 Task: Search one way flight ticket for 4 adults, 2 children, 2 infants in seat and 1 infant on lap in premium economy from Fairbanks: Fairbanks International Airport to Rock Springs: Southwest Wyoming Regional Airport (rock Springs Sweetwater County Airport) on 8-5-2023. Choice of flights is Singapure airlines. Number of bags: 2 checked bags. Price is upto 74000. Outbound departure time preference is 4:00.
Action: Mouse moved to (331, 280)
Screenshot: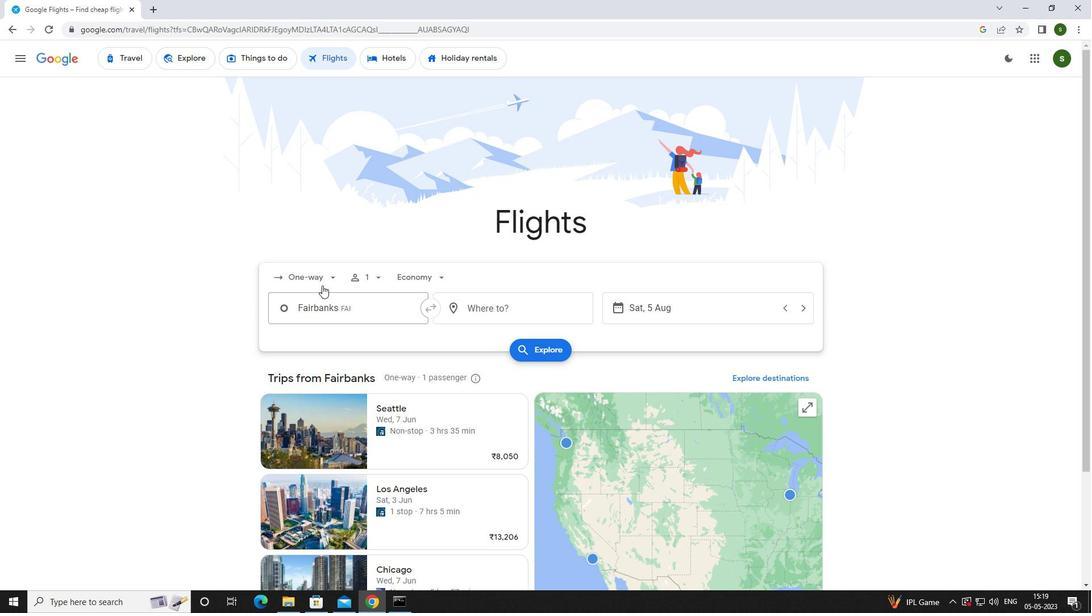 
Action: Mouse pressed left at (331, 280)
Screenshot: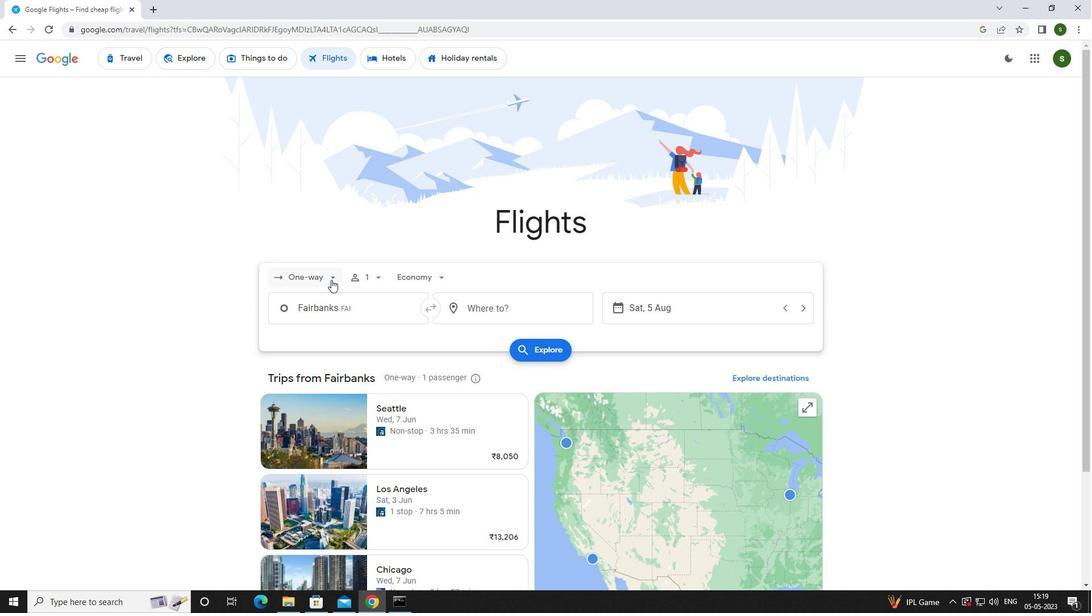 
Action: Mouse moved to (330, 330)
Screenshot: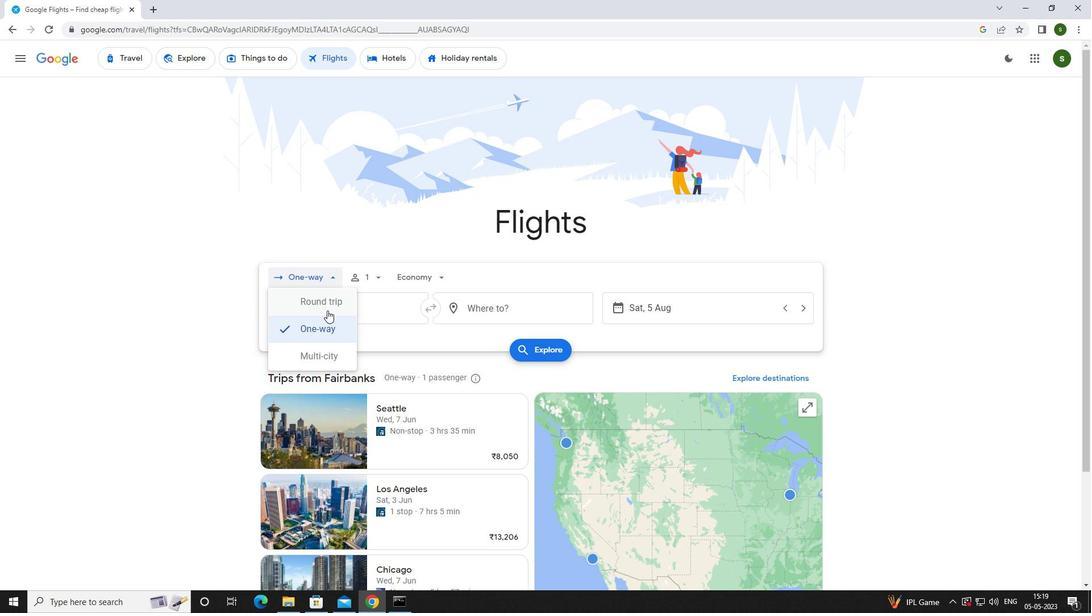 
Action: Mouse pressed left at (330, 330)
Screenshot: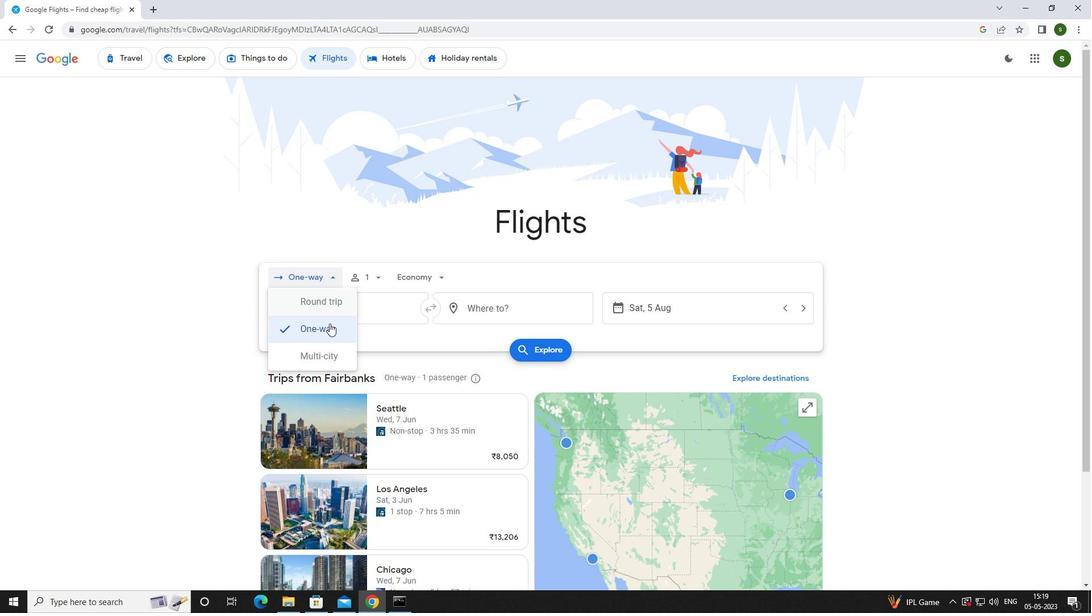 
Action: Mouse moved to (381, 276)
Screenshot: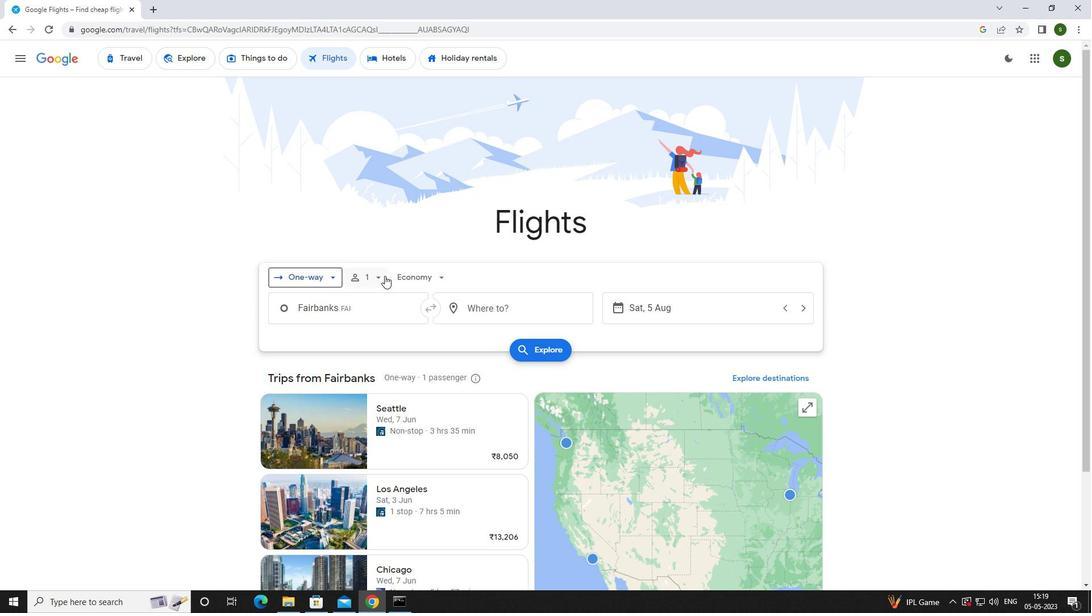 
Action: Mouse pressed left at (381, 276)
Screenshot: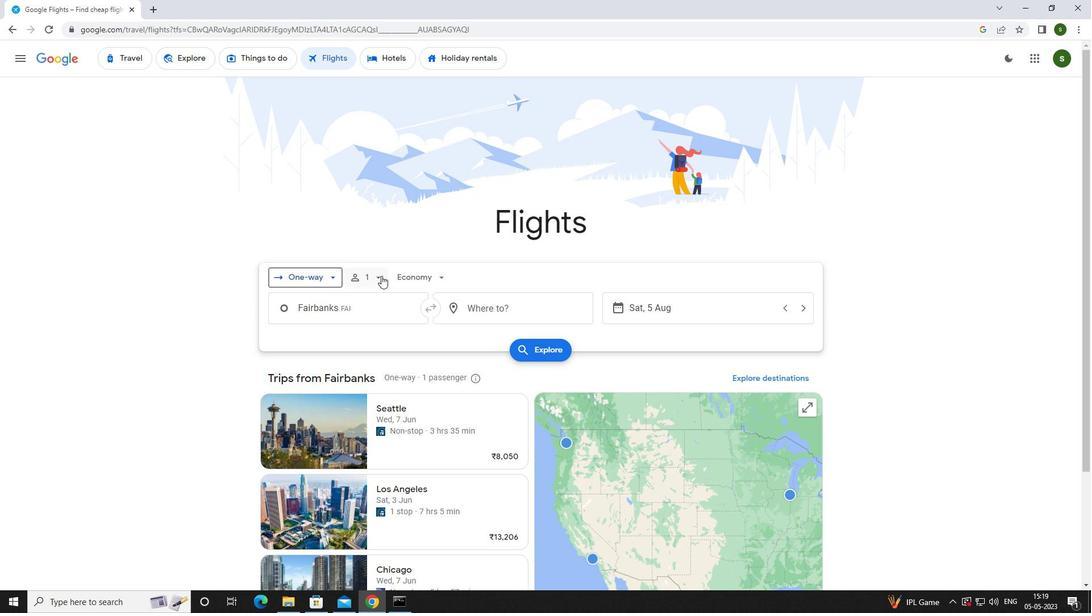 
Action: Mouse moved to (459, 302)
Screenshot: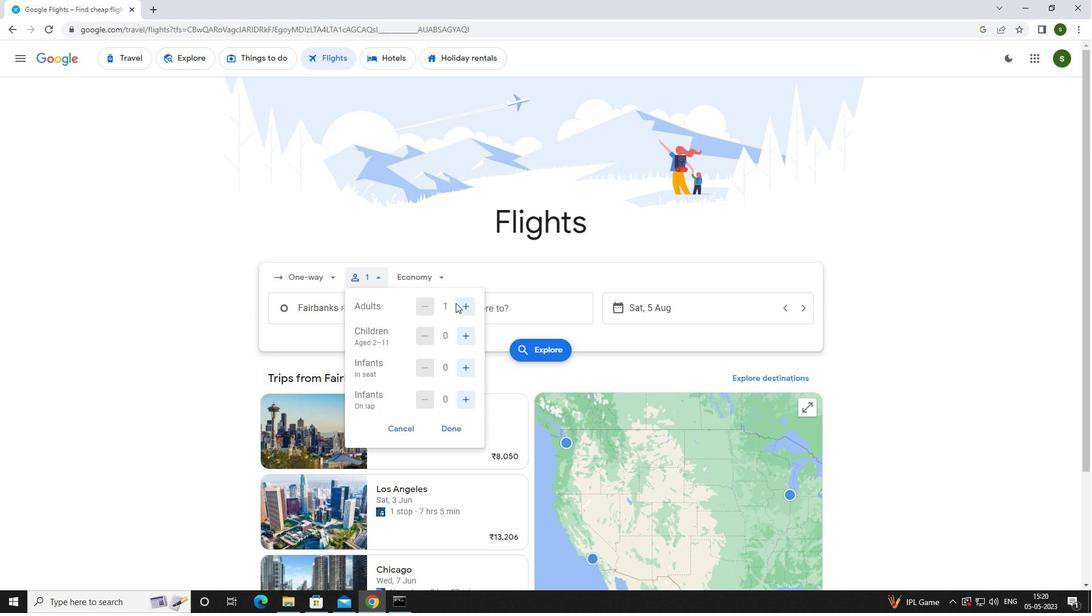 
Action: Mouse pressed left at (459, 302)
Screenshot: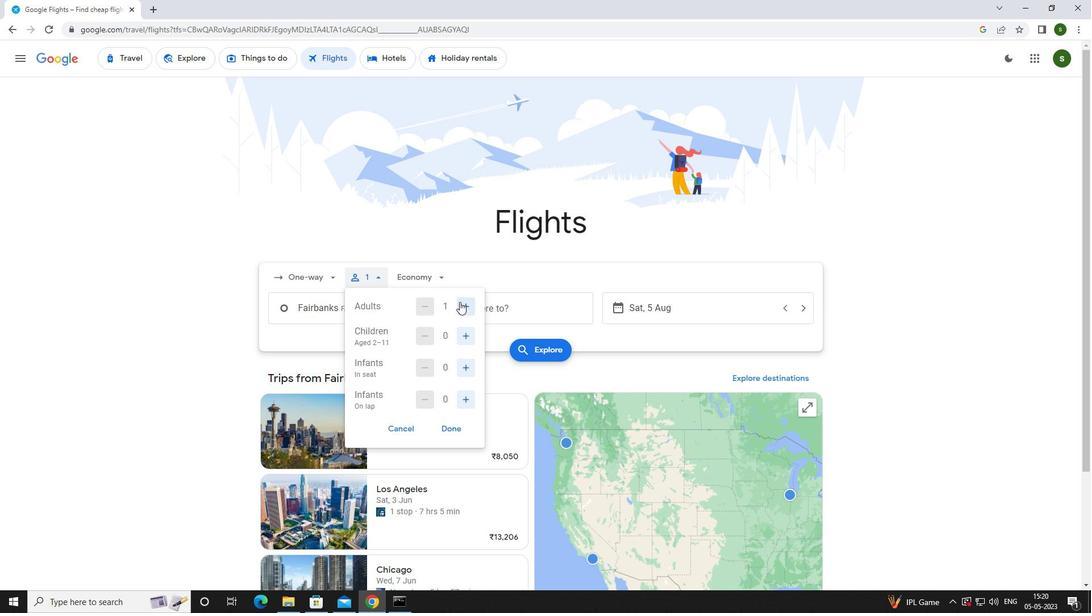 
Action: Mouse pressed left at (459, 302)
Screenshot: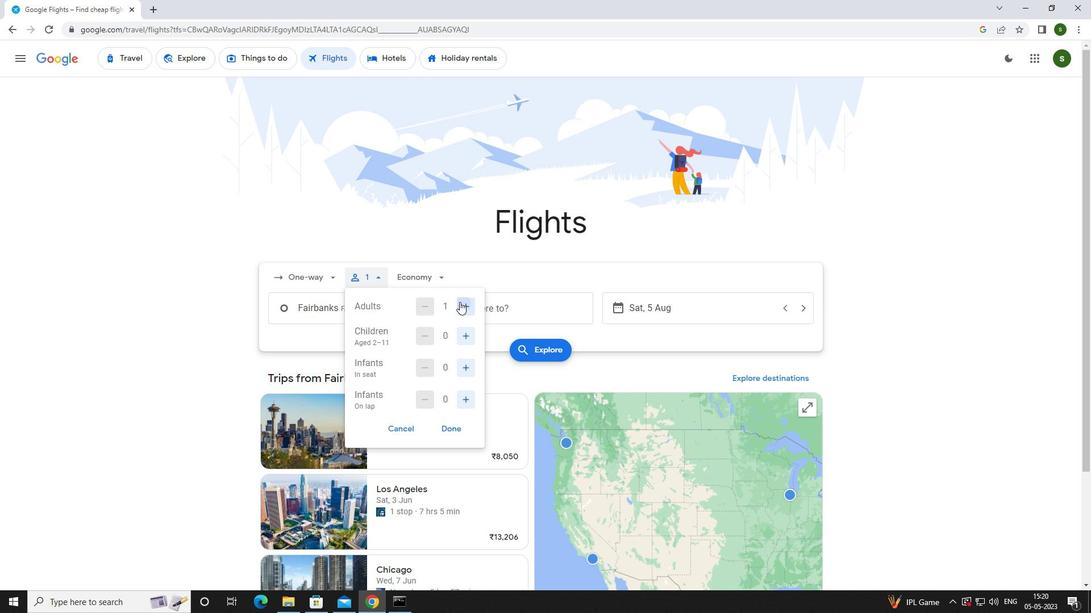 
Action: Mouse pressed left at (459, 302)
Screenshot: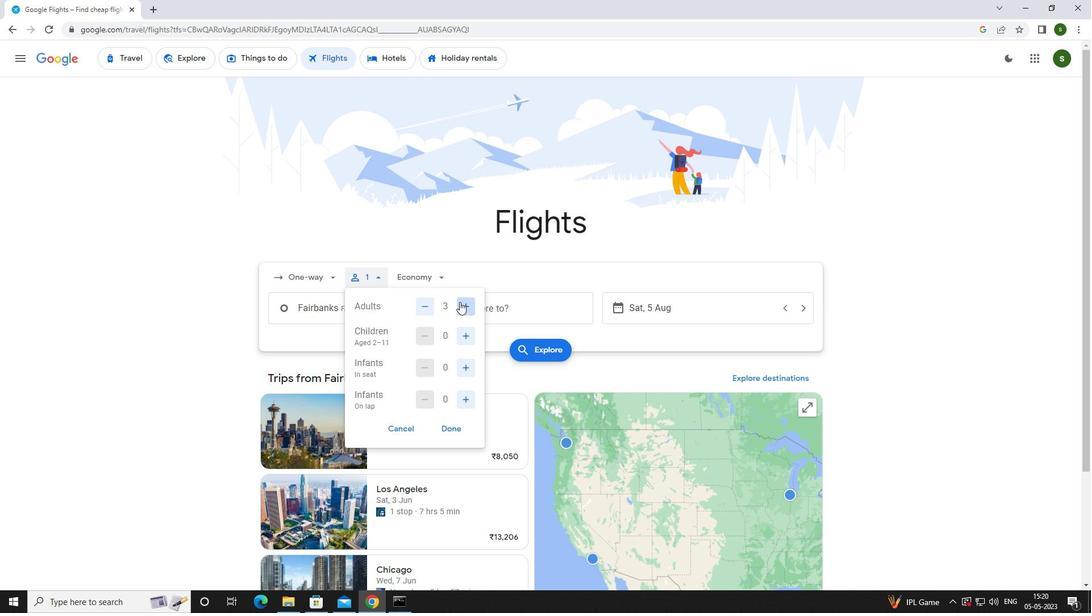 
Action: Mouse moved to (465, 334)
Screenshot: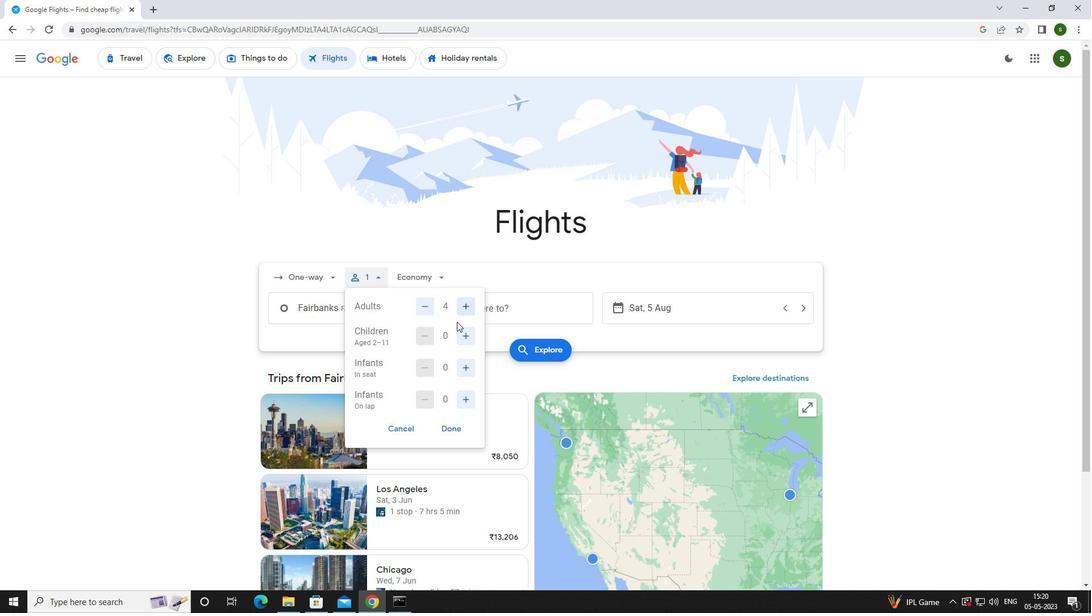 
Action: Mouse pressed left at (465, 334)
Screenshot: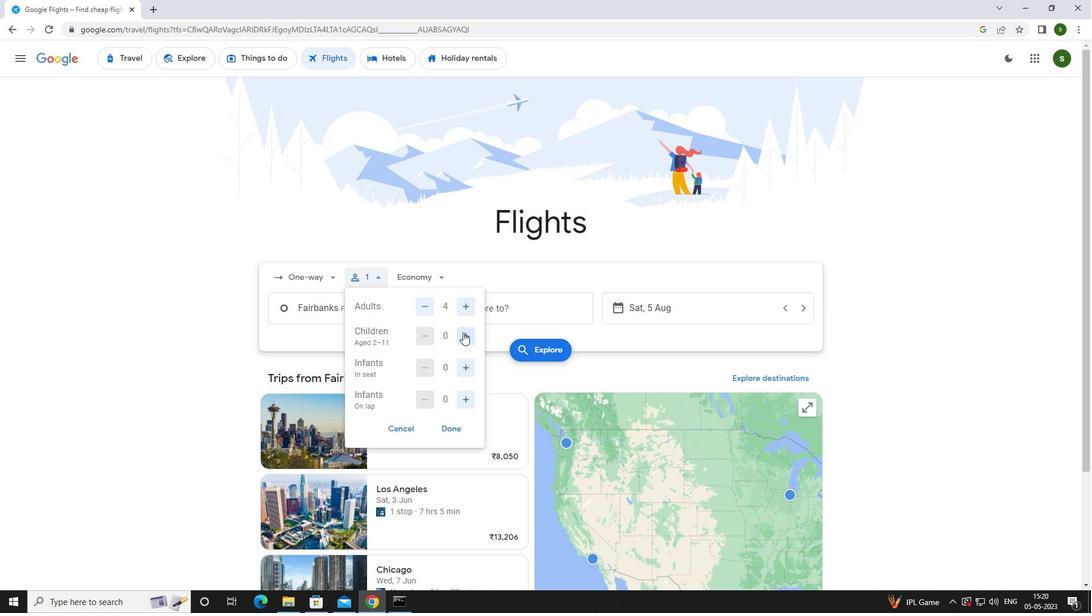 
Action: Mouse pressed left at (465, 334)
Screenshot: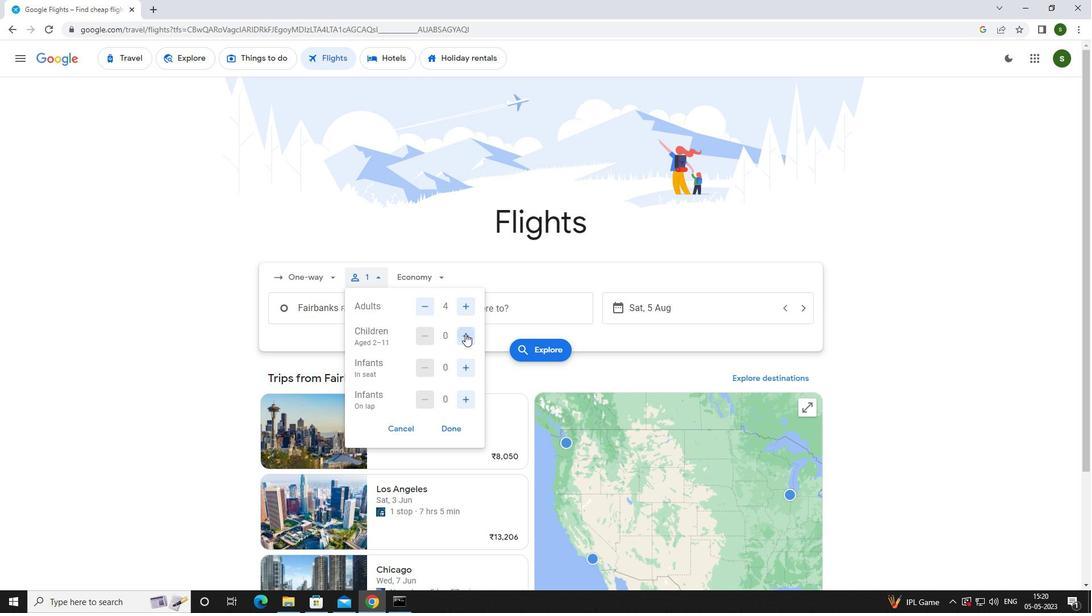 
Action: Mouse moved to (462, 361)
Screenshot: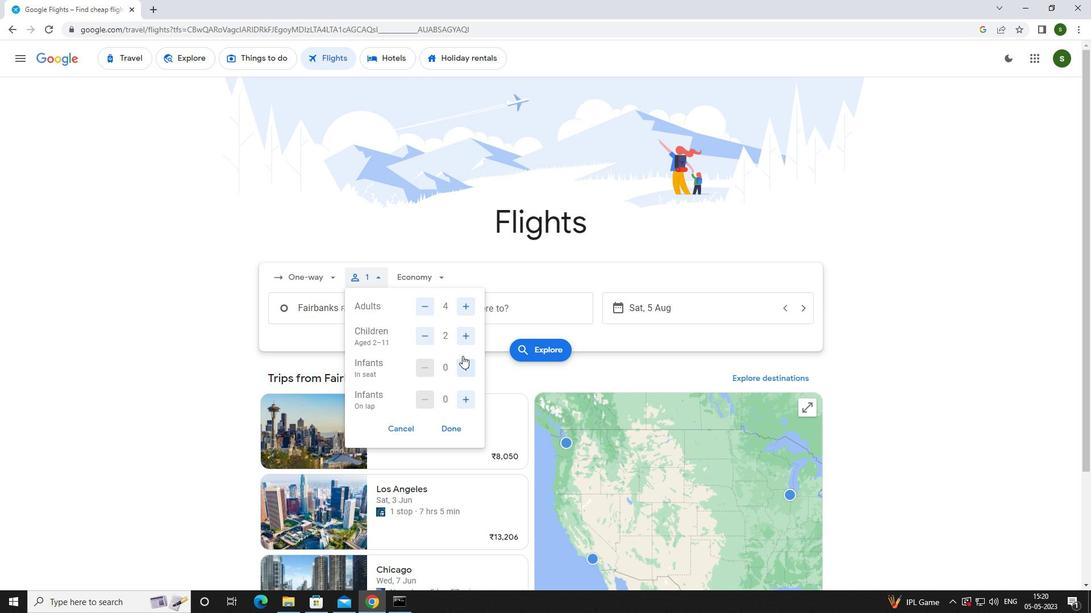 
Action: Mouse pressed left at (462, 361)
Screenshot: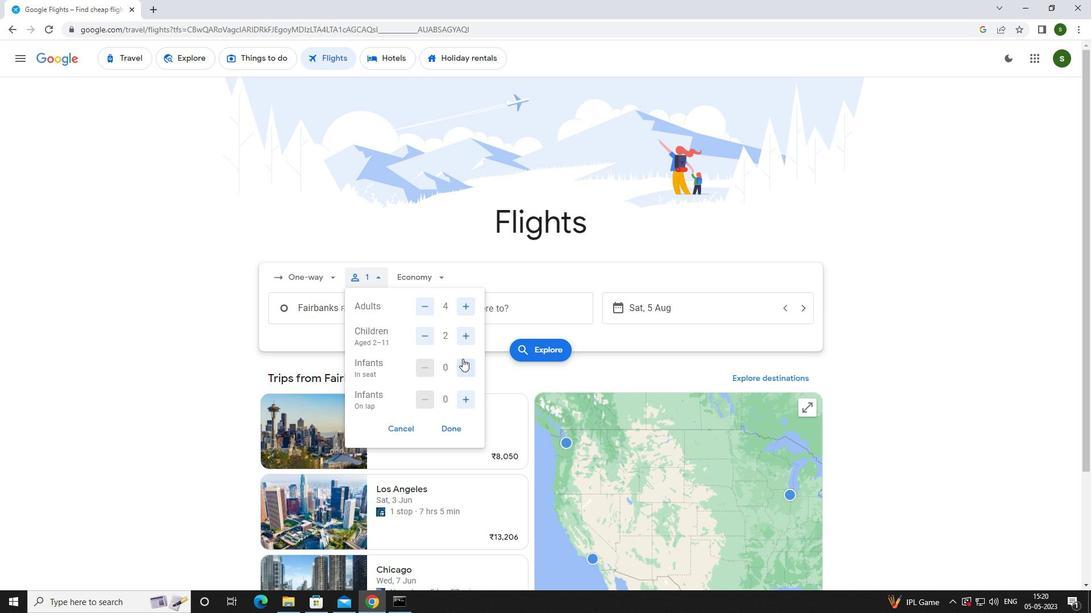 
Action: Mouse pressed left at (462, 361)
Screenshot: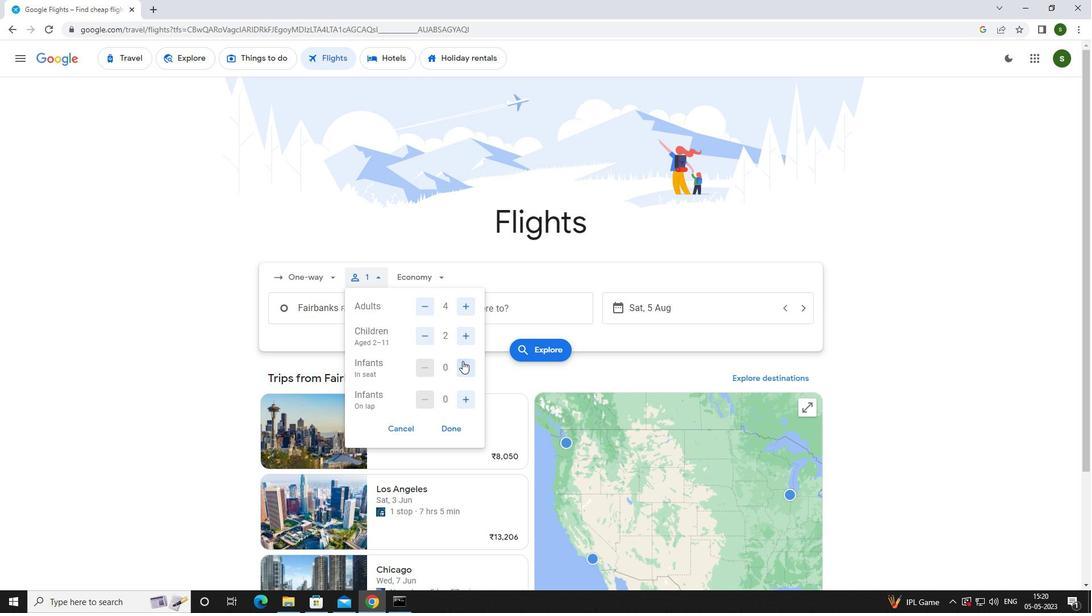
Action: Mouse moved to (468, 394)
Screenshot: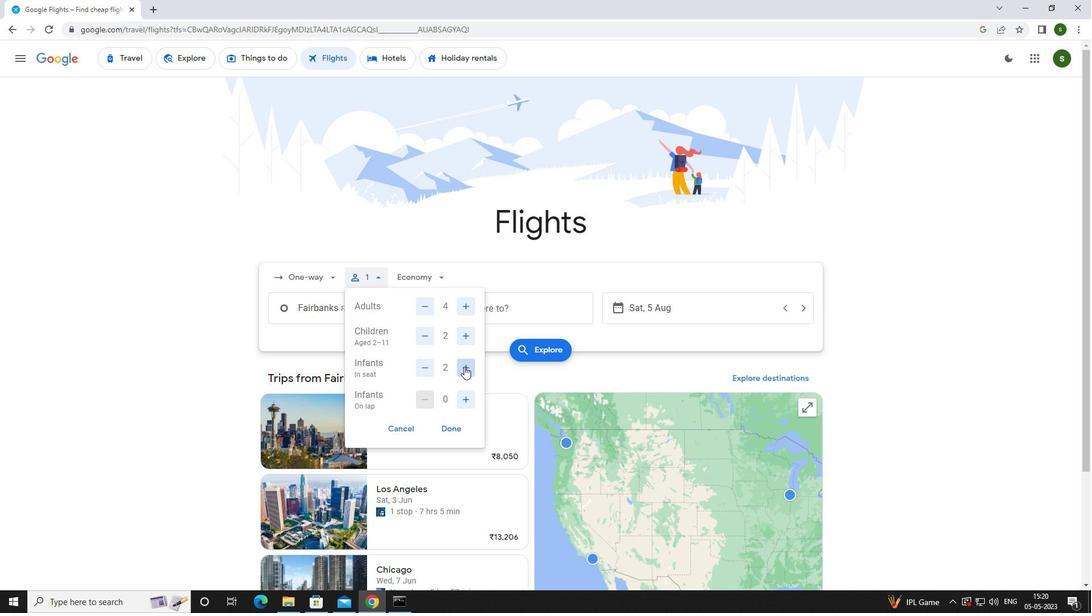 
Action: Mouse pressed left at (468, 394)
Screenshot: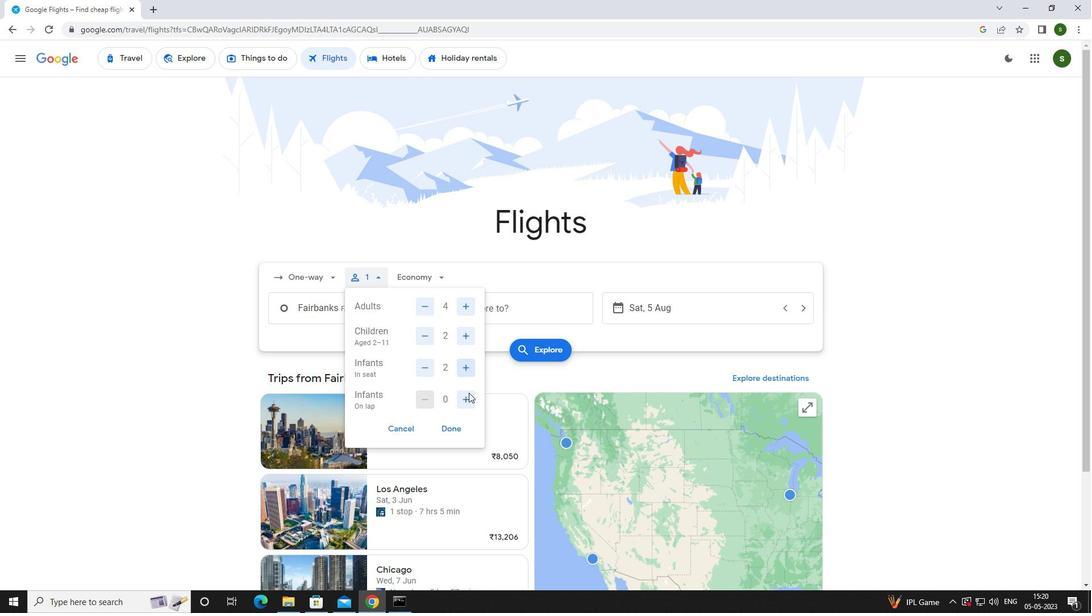 
Action: Mouse moved to (427, 277)
Screenshot: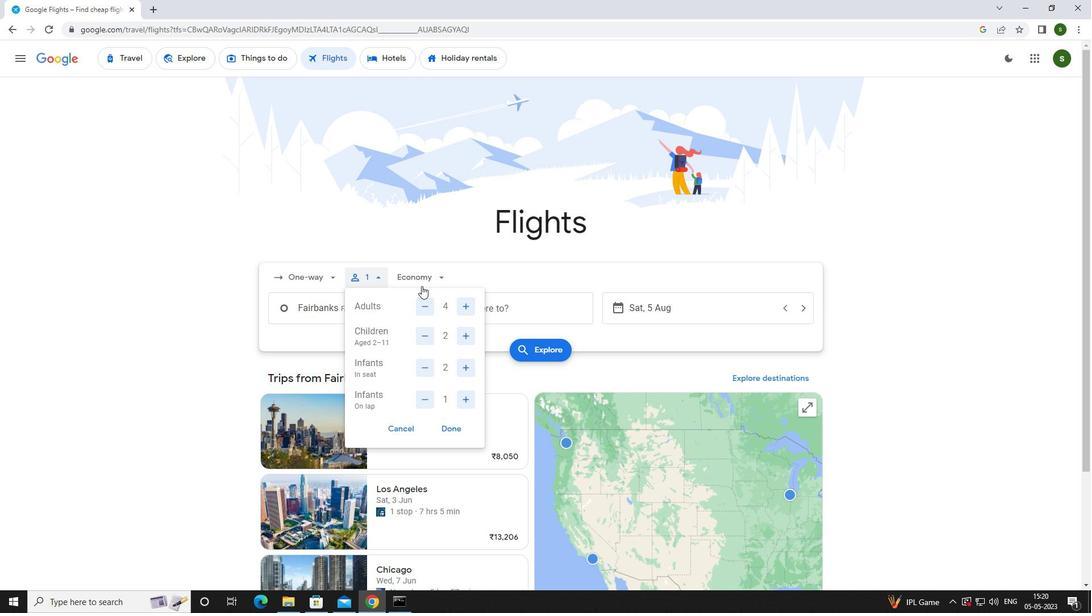 
Action: Mouse pressed left at (427, 277)
Screenshot: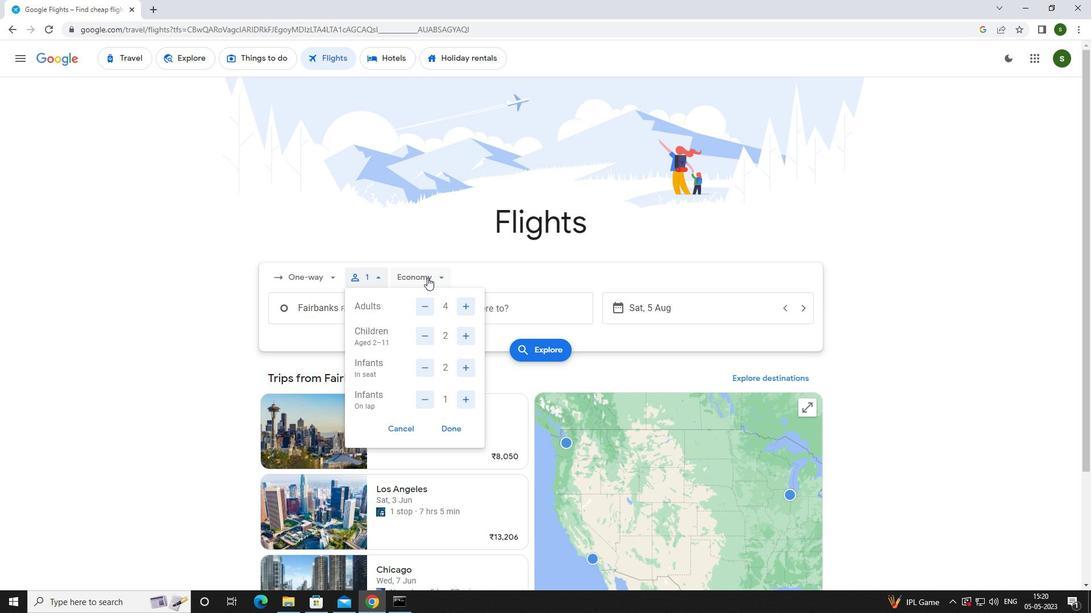 
Action: Mouse moved to (439, 332)
Screenshot: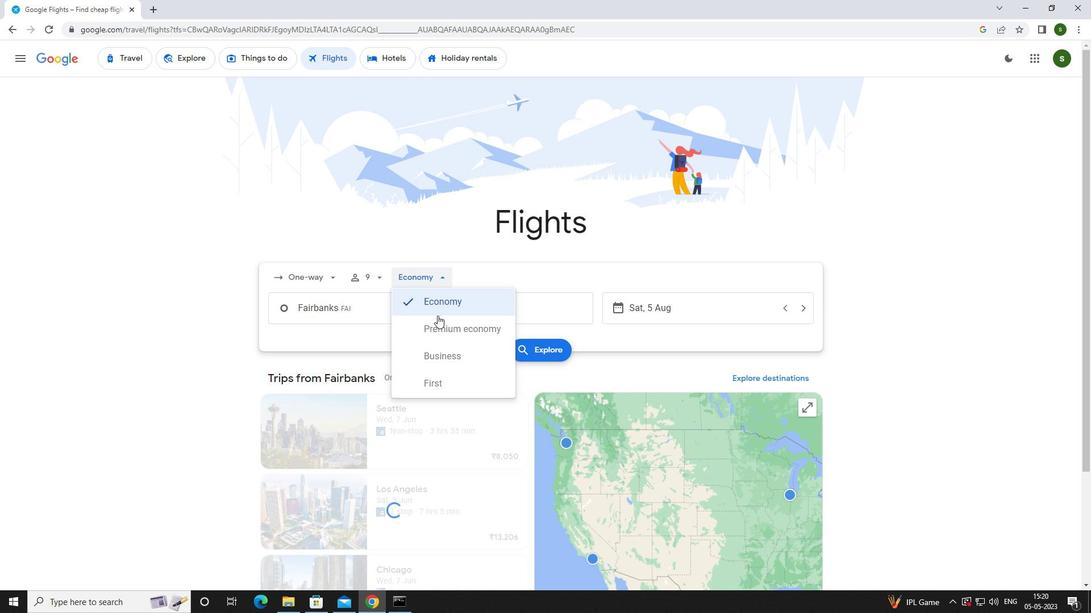 
Action: Mouse pressed left at (439, 332)
Screenshot: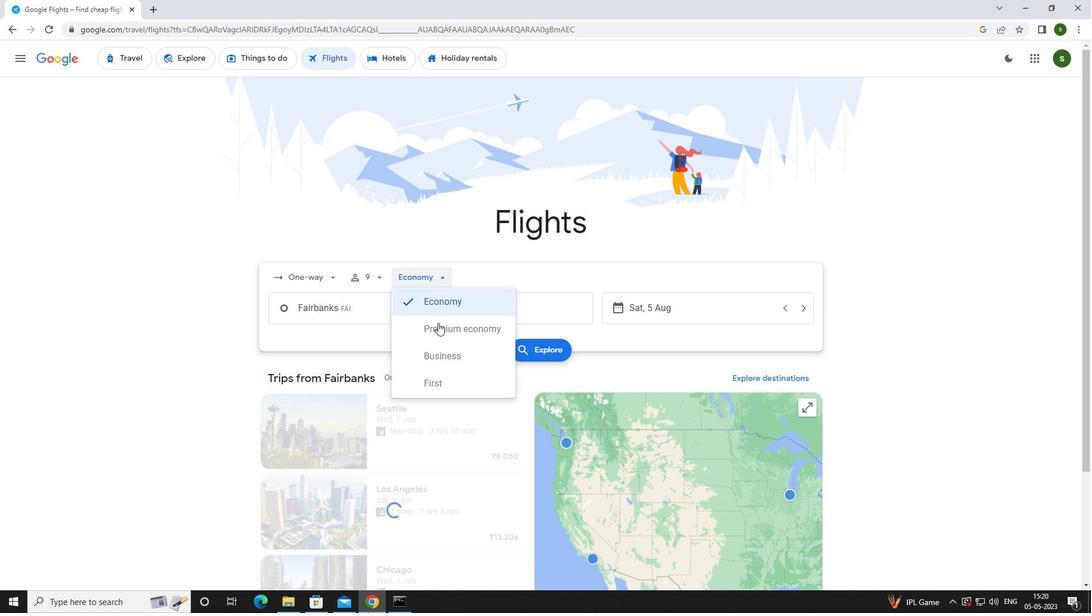 
Action: Mouse moved to (381, 313)
Screenshot: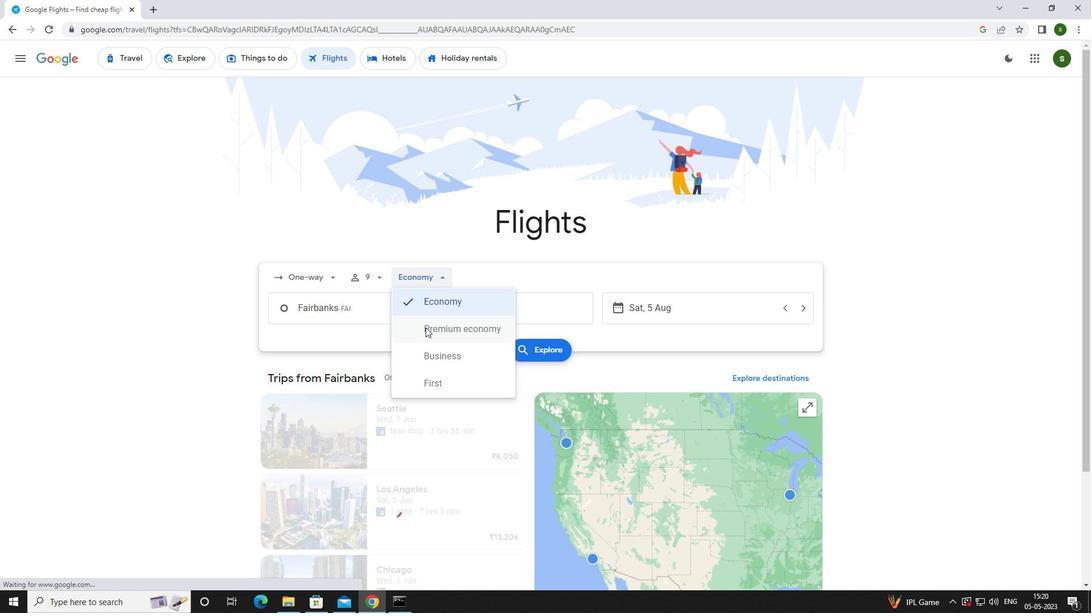
Action: Mouse pressed left at (381, 313)
Screenshot: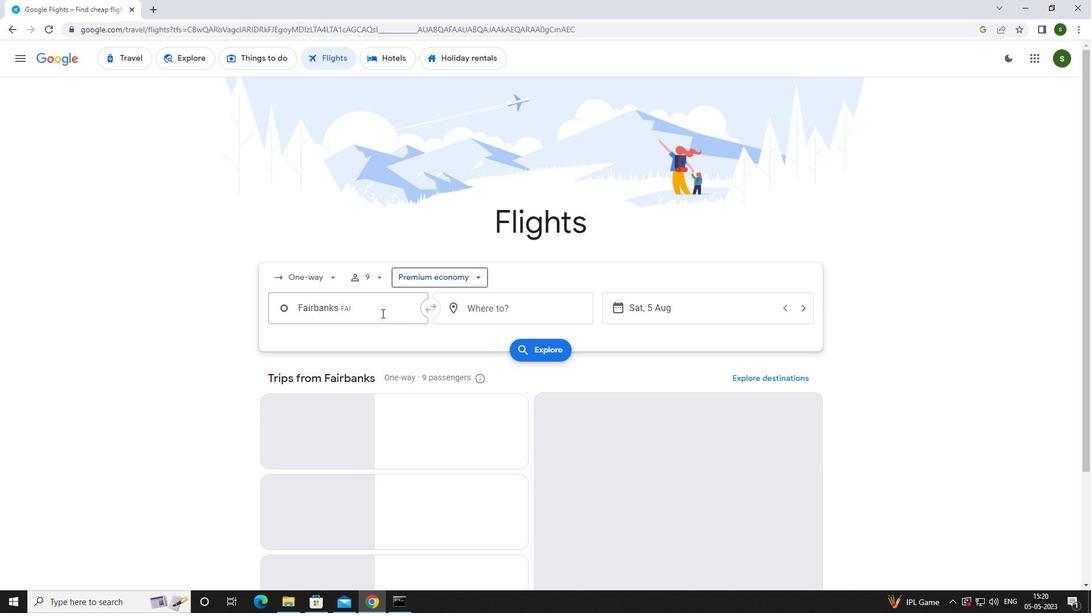 
Action: Mouse moved to (381, 312)
Screenshot: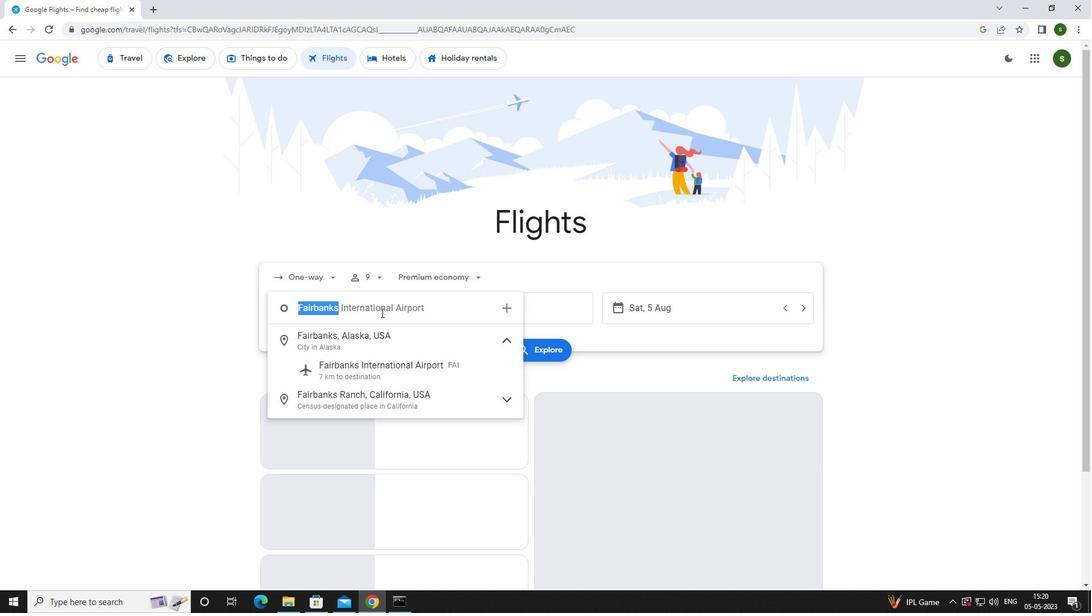 
Action: Key pressed <Key.caps_lock>g<Key.backspace>f<Key.caps_lock>ai
Screenshot: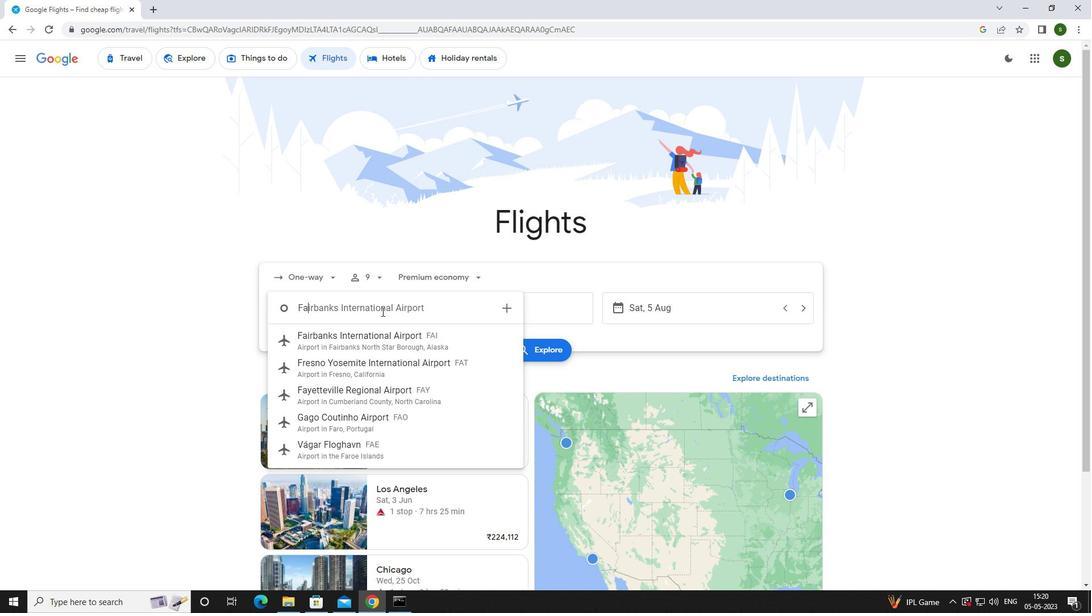 
Action: Mouse moved to (383, 337)
Screenshot: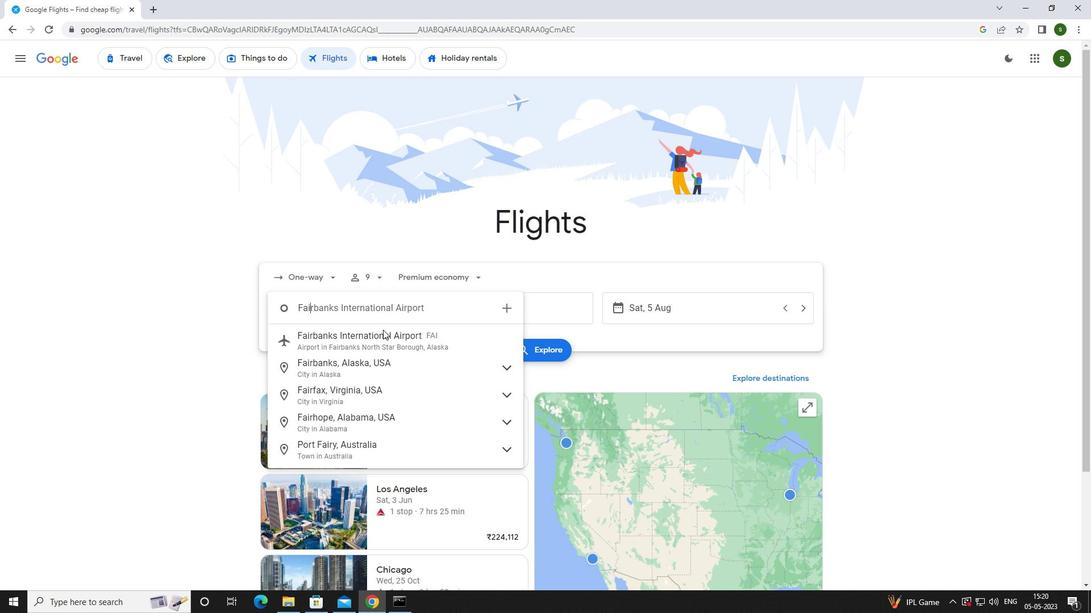 
Action: Mouse pressed left at (383, 337)
Screenshot: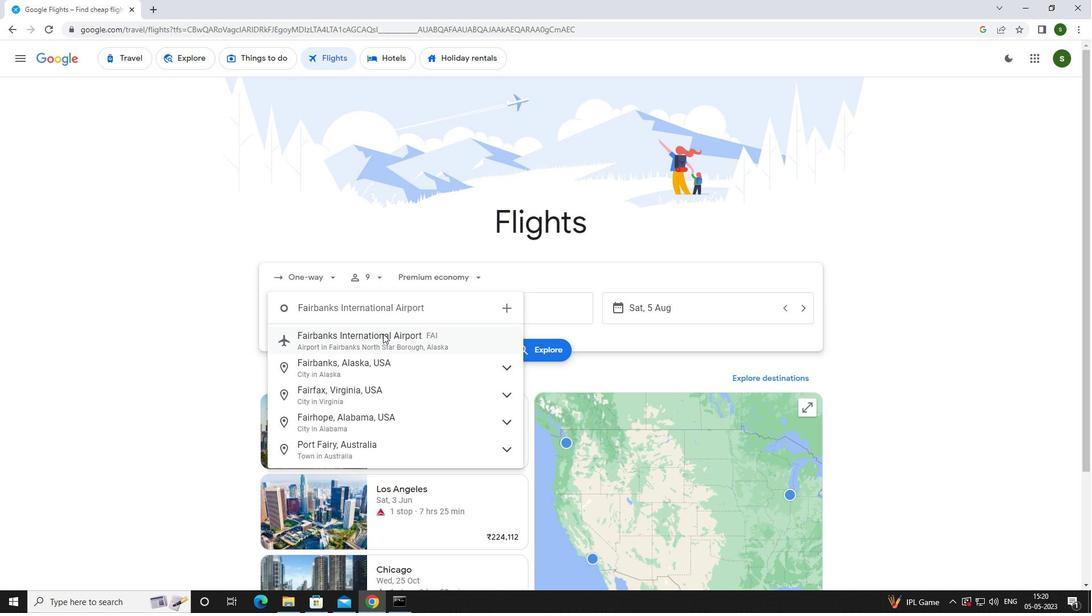 
Action: Mouse moved to (480, 310)
Screenshot: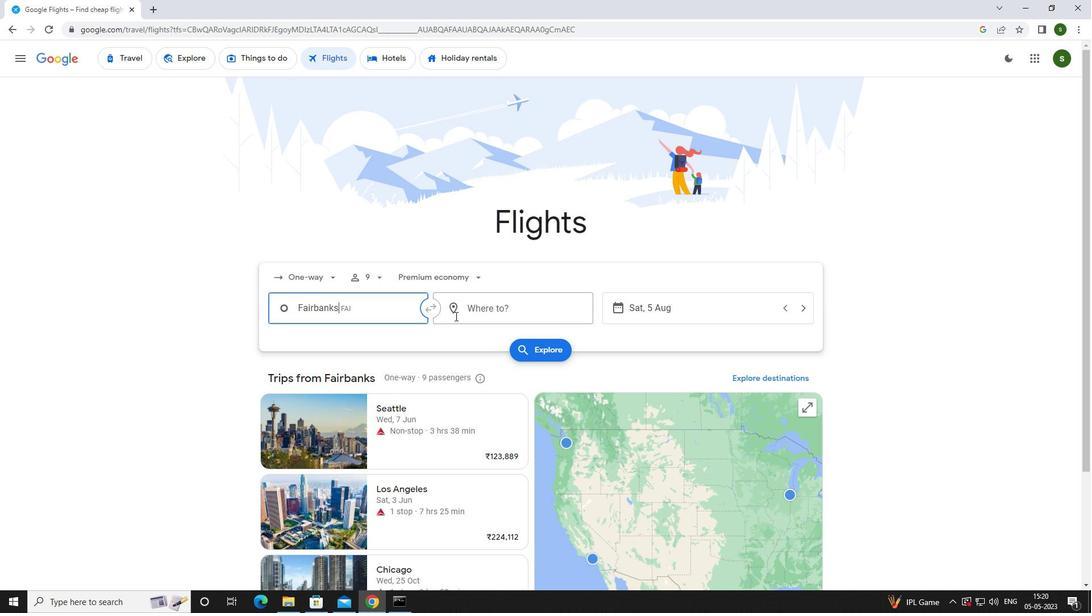 
Action: Mouse pressed left at (480, 310)
Screenshot: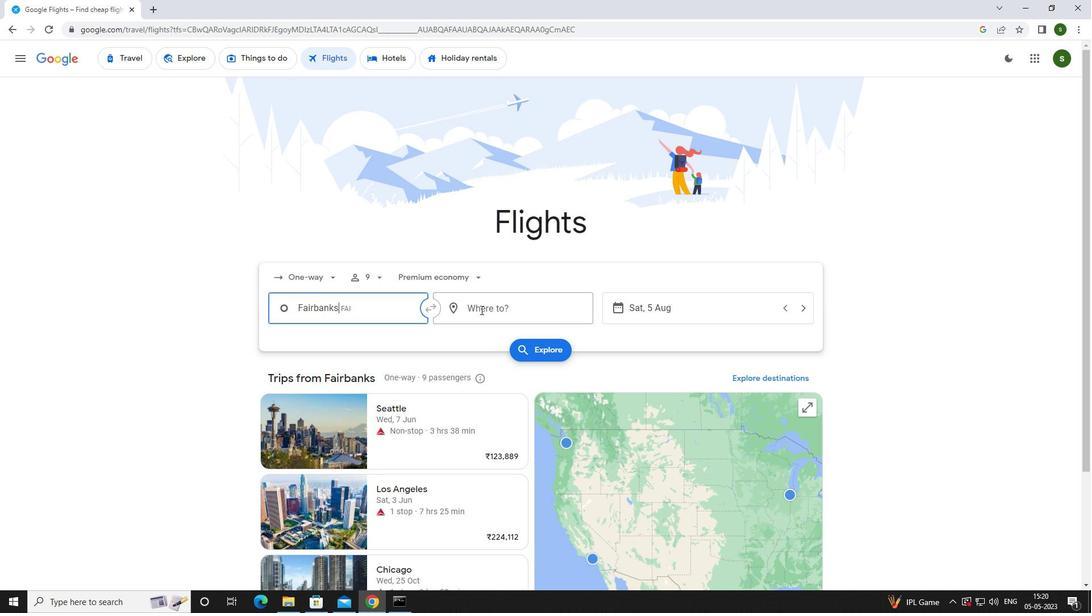 
Action: Mouse moved to (465, 310)
Screenshot: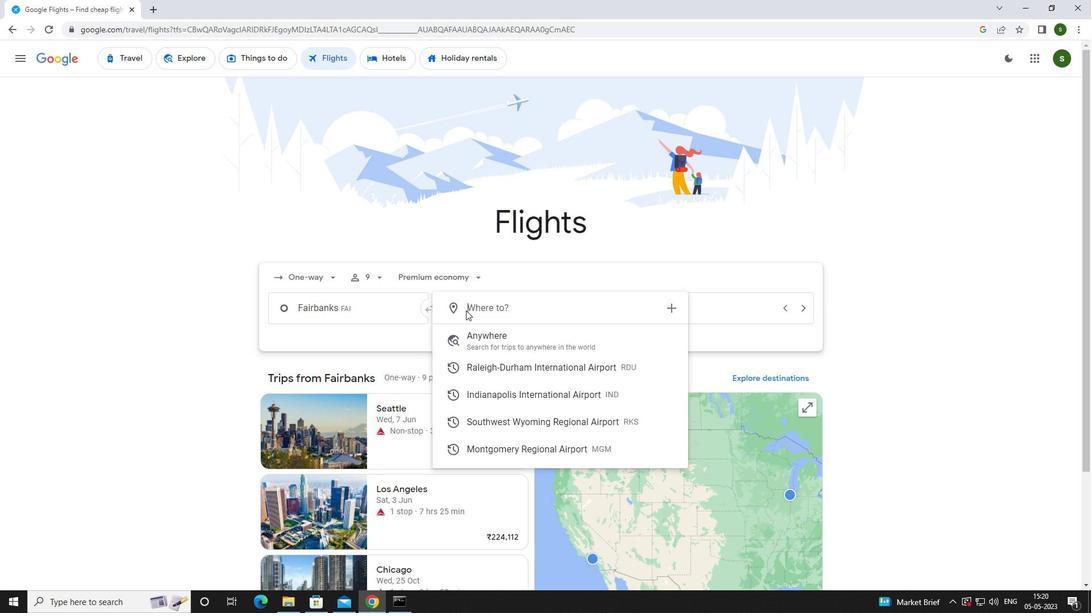 
Action: Key pressed <Key.caps_lock>r<Key.caps_lock>ock<Key.space><Key.caps_lock>s<Key.caps_lock>prin
Screenshot: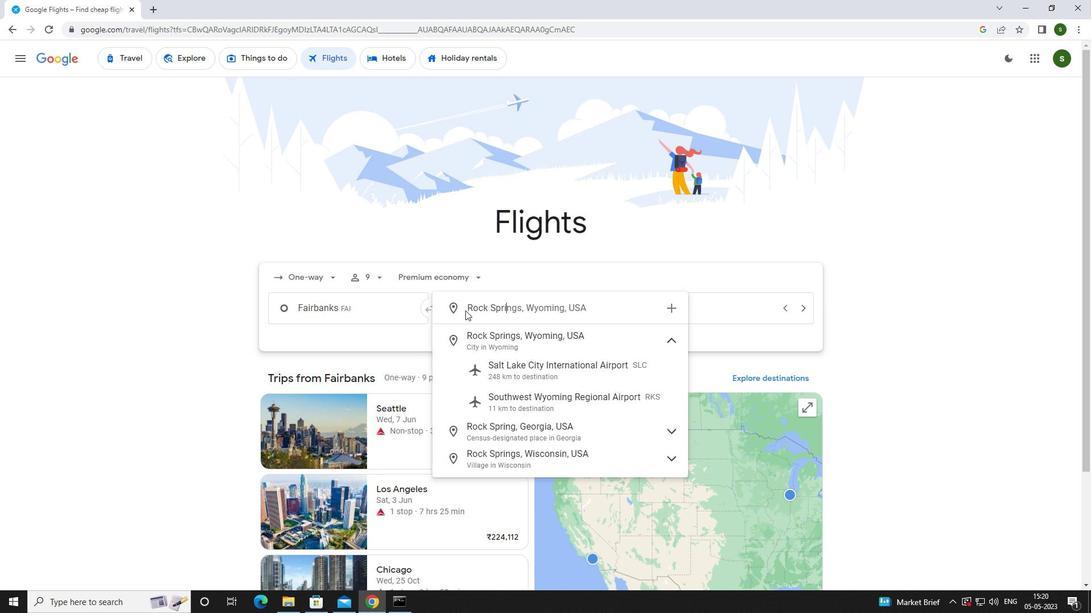 
Action: Mouse moved to (534, 401)
Screenshot: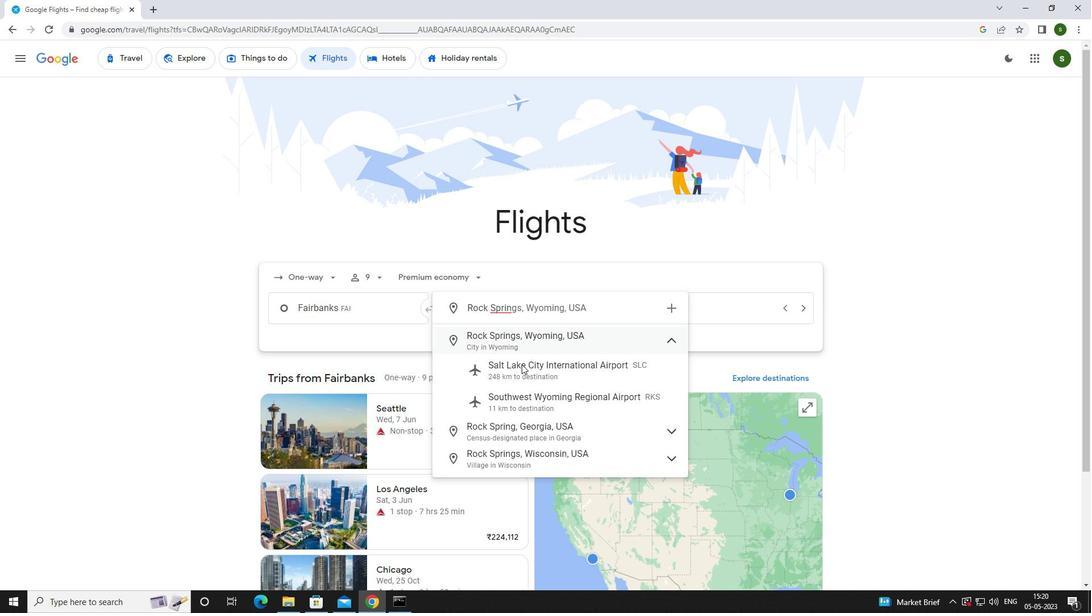 
Action: Mouse pressed left at (534, 401)
Screenshot: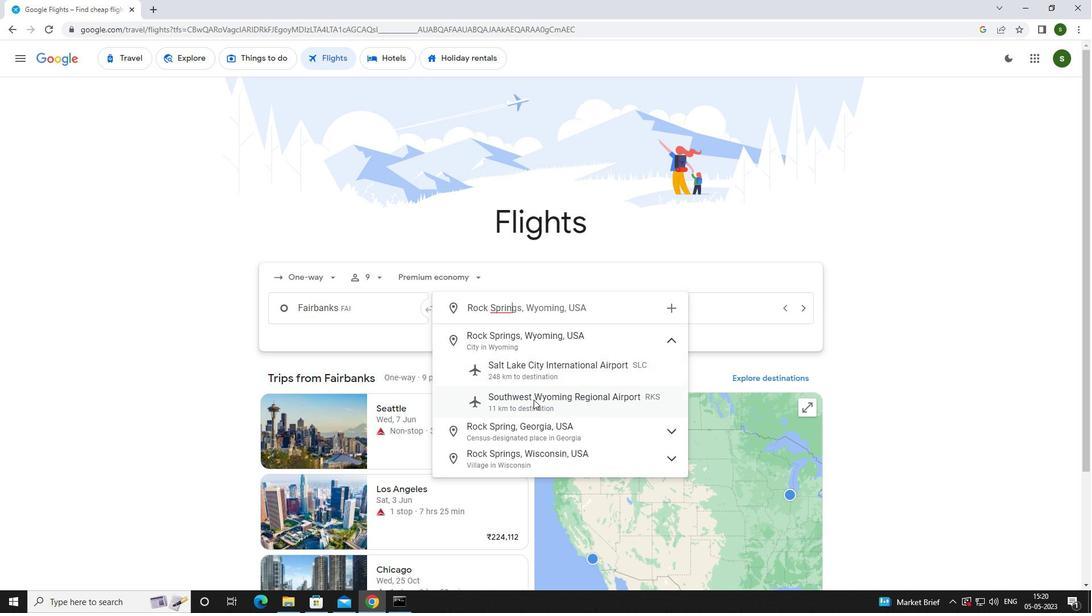
Action: Mouse moved to (687, 315)
Screenshot: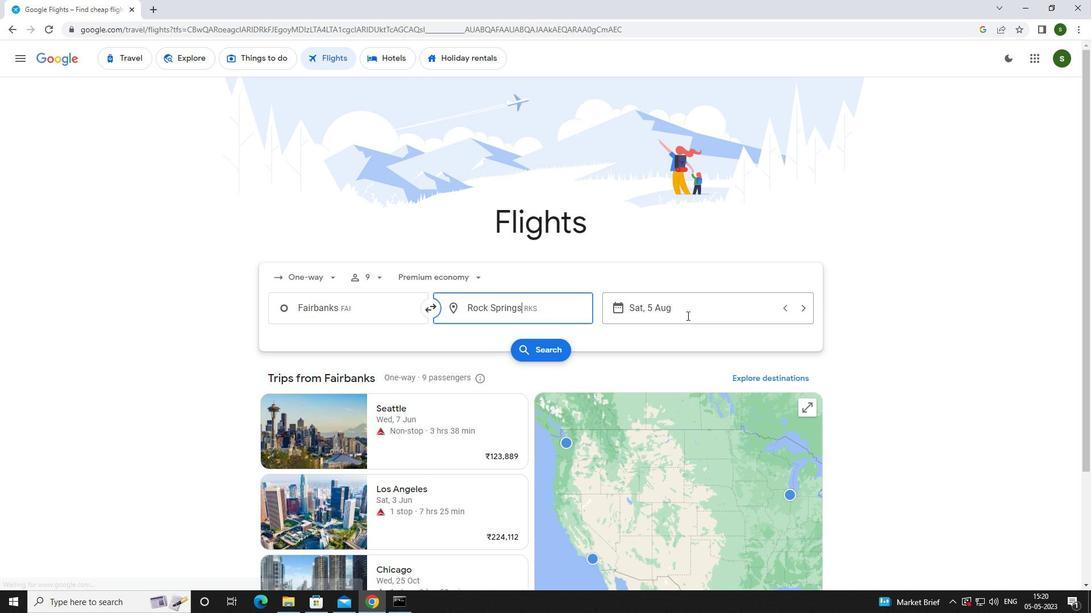 
Action: Mouse pressed left at (687, 315)
Screenshot: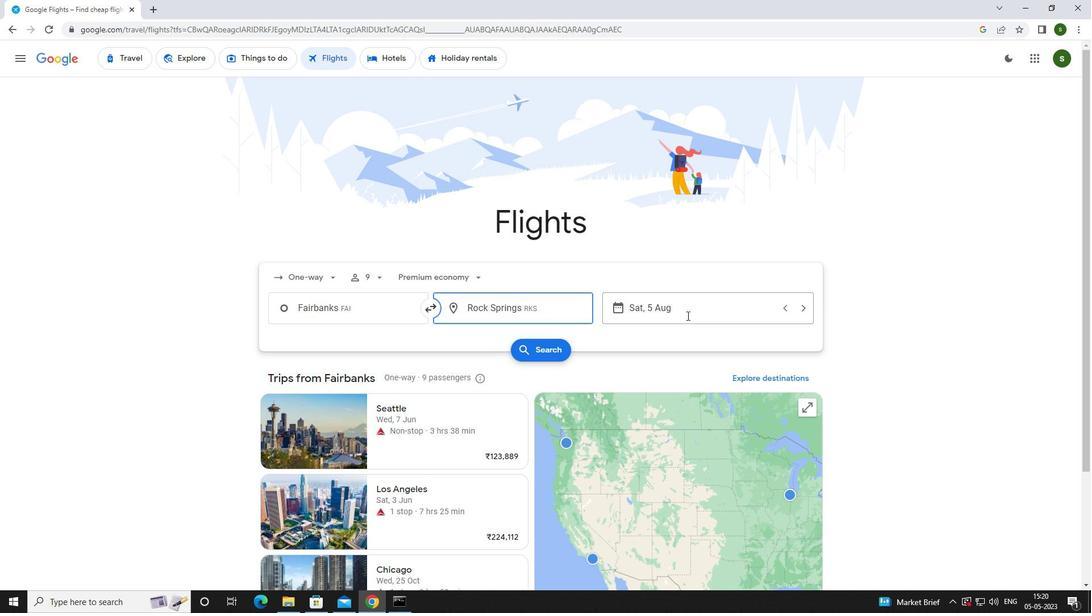 
Action: Mouse moved to (575, 380)
Screenshot: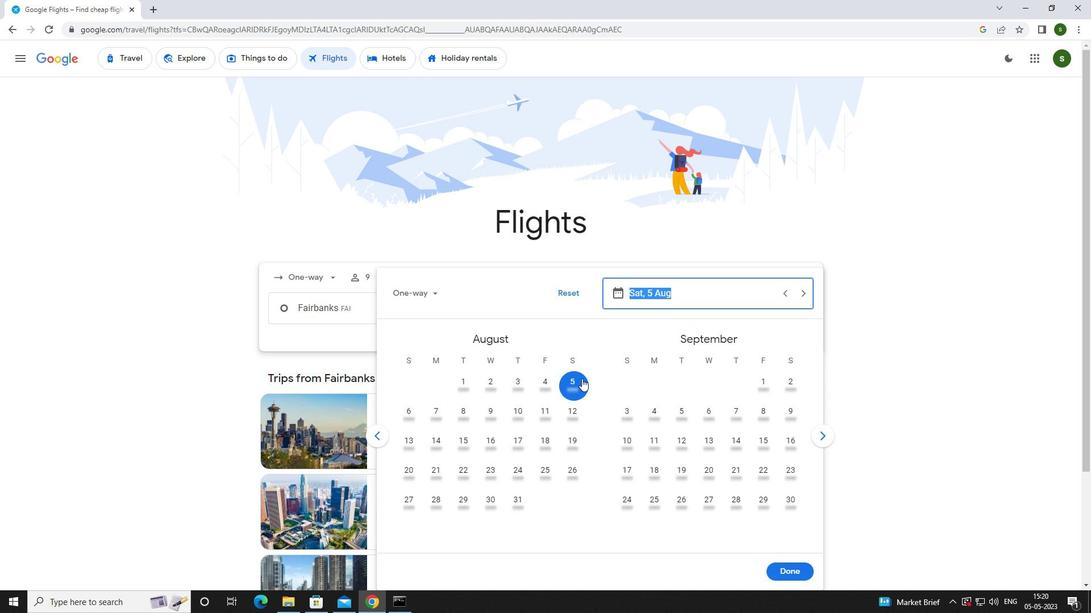 
Action: Mouse pressed left at (575, 380)
Screenshot: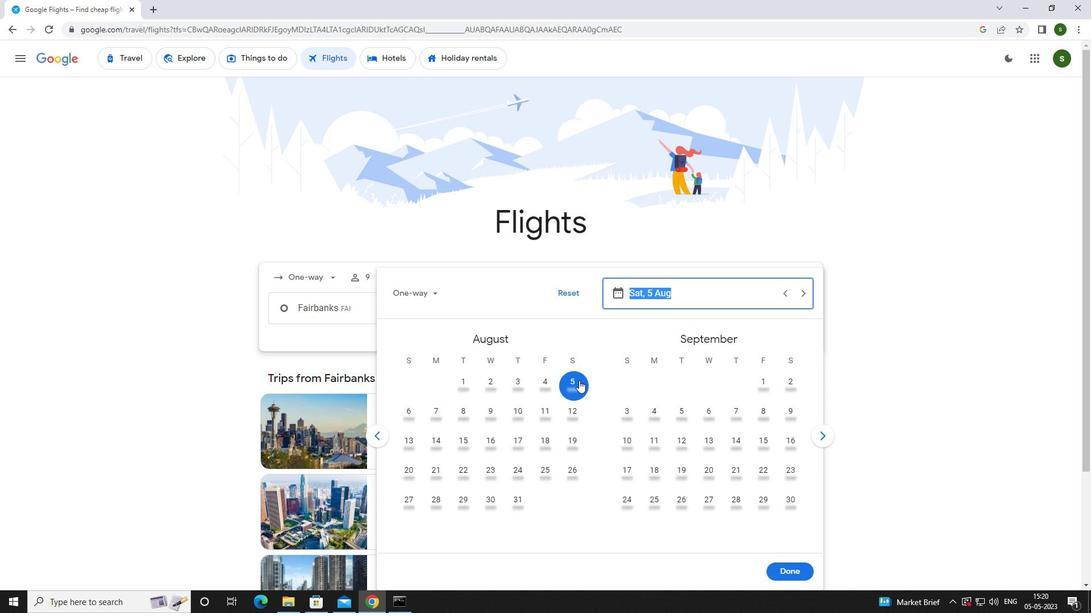 
Action: Mouse moved to (776, 567)
Screenshot: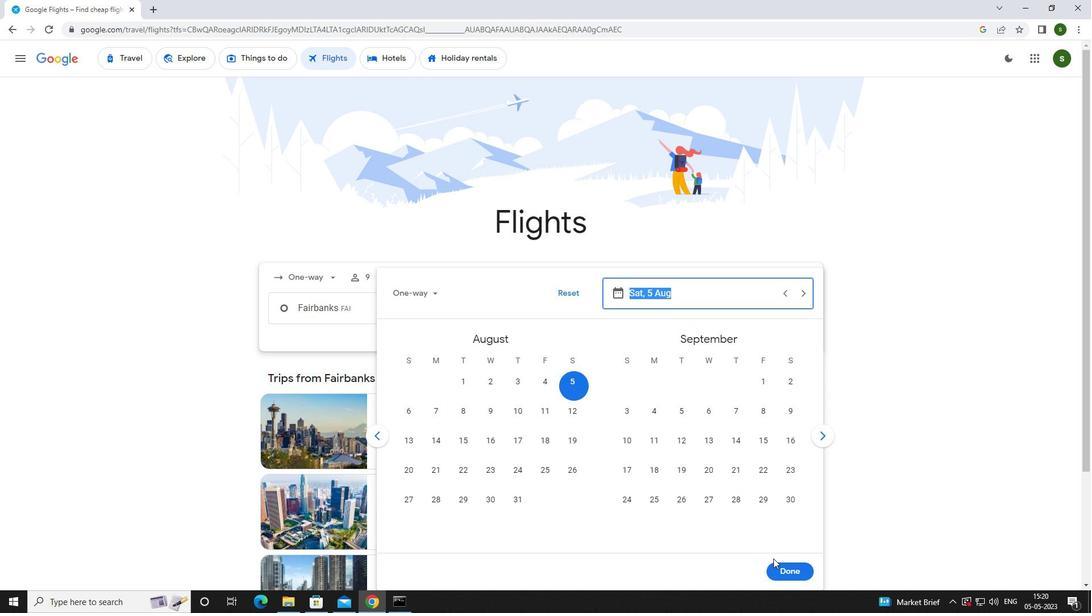 
Action: Mouse pressed left at (776, 567)
Screenshot: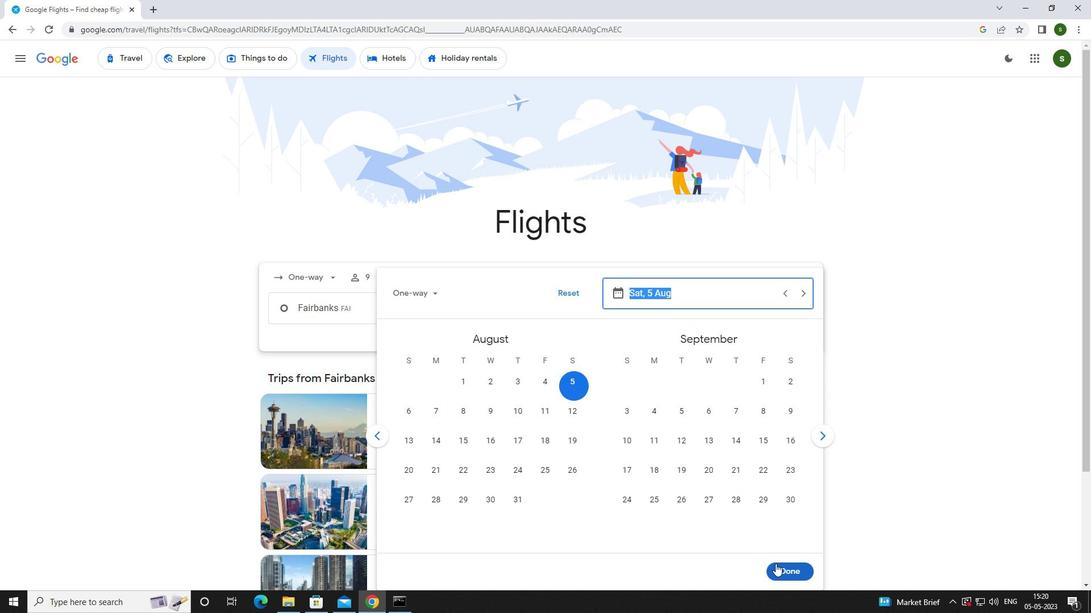 
Action: Mouse moved to (534, 344)
Screenshot: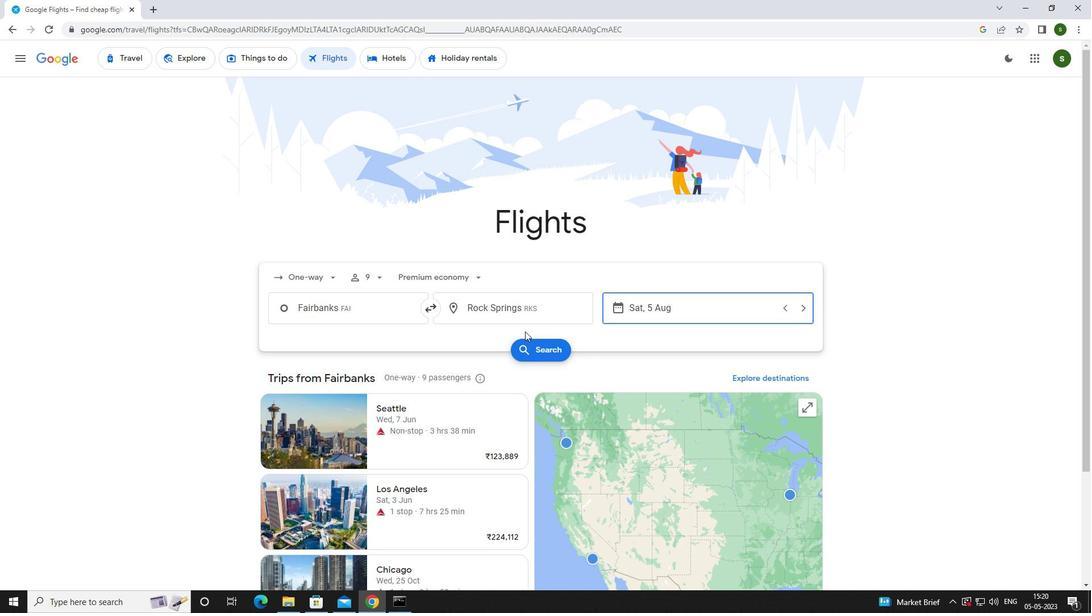 
Action: Mouse pressed left at (534, 344)
Screenshot: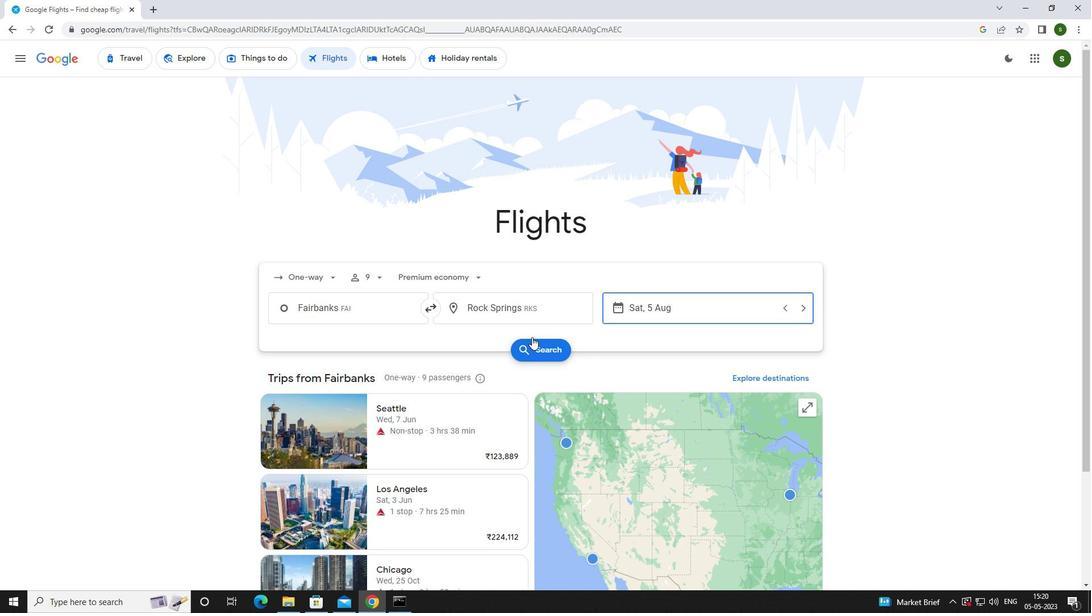 
Action: Mouse moved to (292, 167)
Screenshot: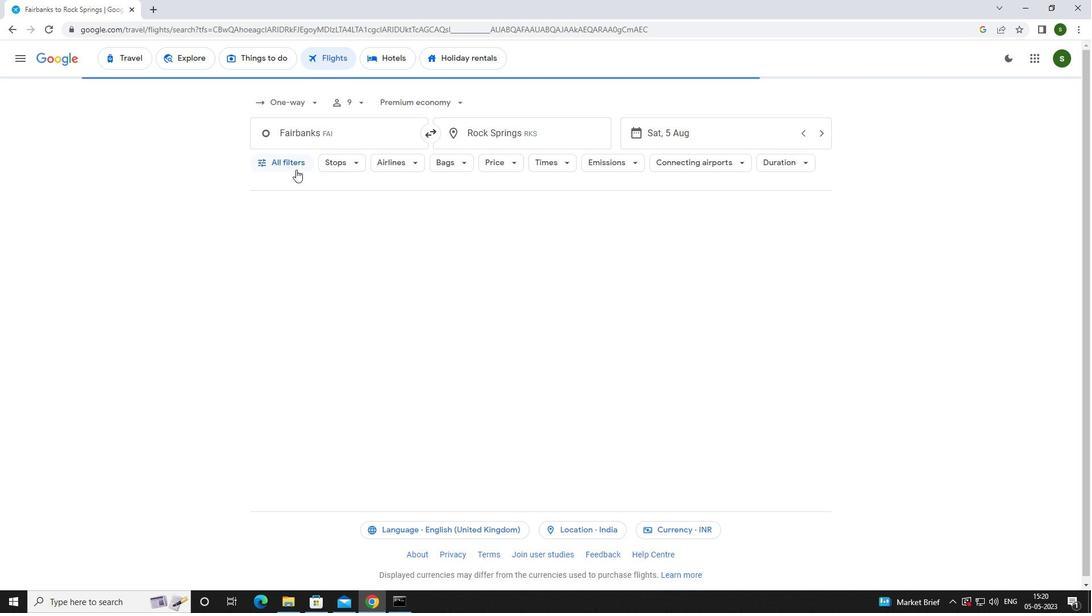 
Action: Mouse pressed left at (292, 167)
Screenshot: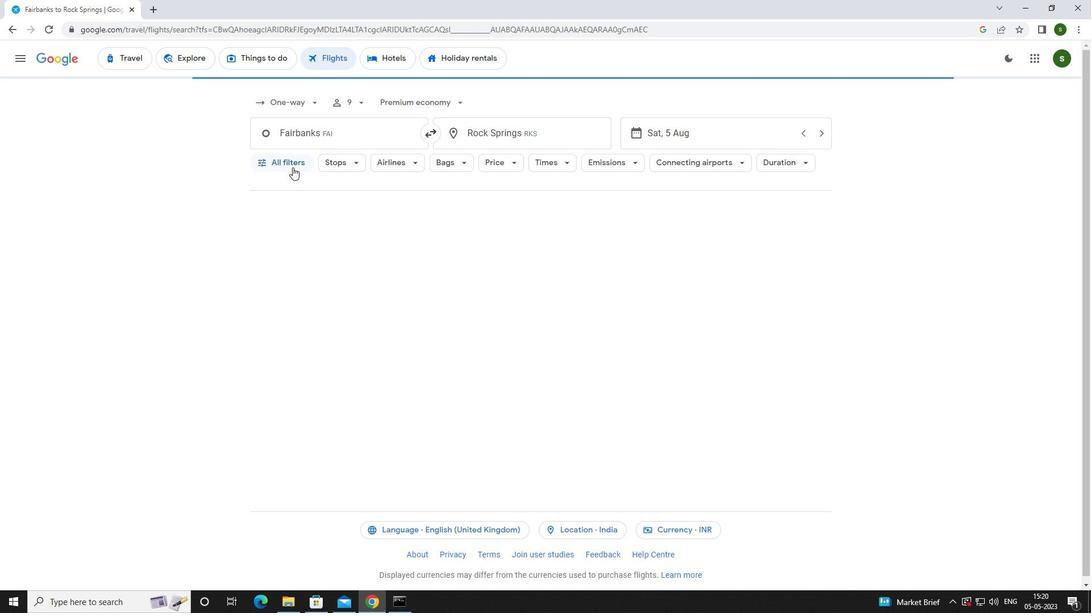 
Action: Mouse moved to (421, 401)
Screenshot: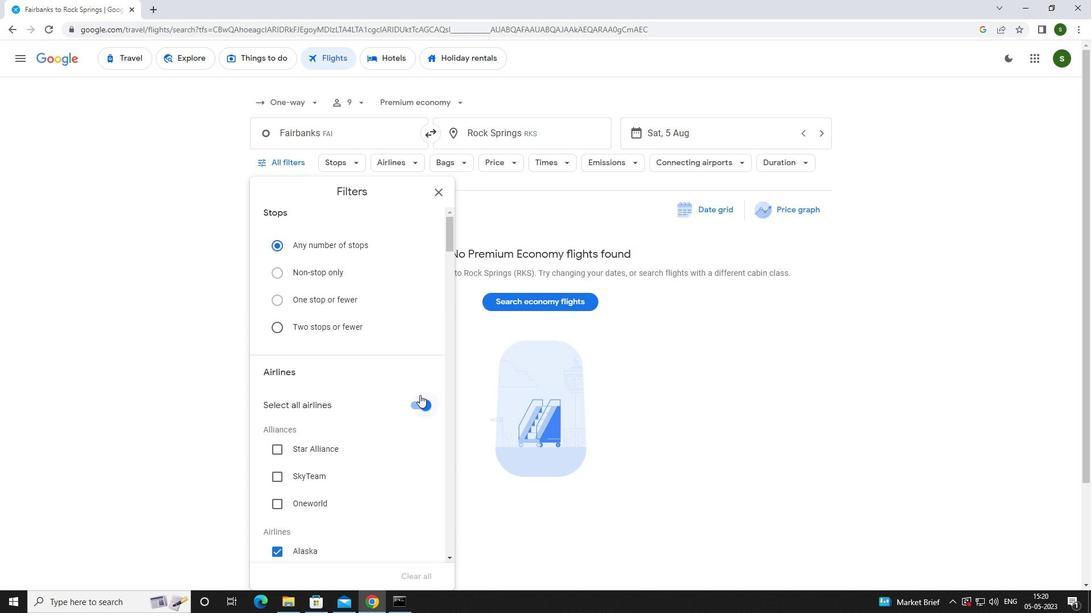 
Action: Mouse pressed left at (421, 401)
Screenshot: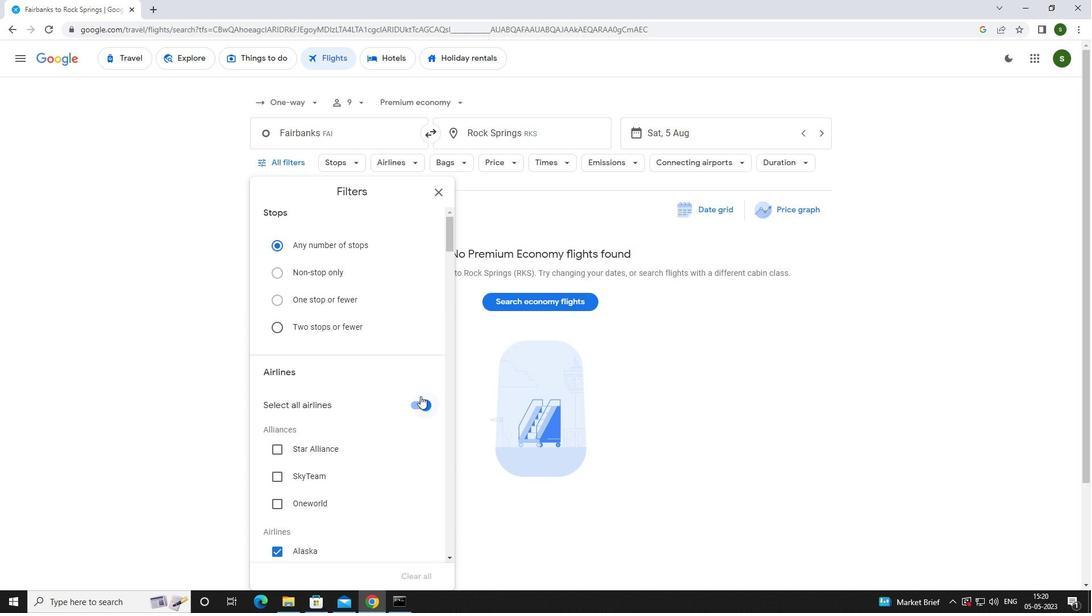 
Action: Mouse moved to (396, 379)
Screenshot: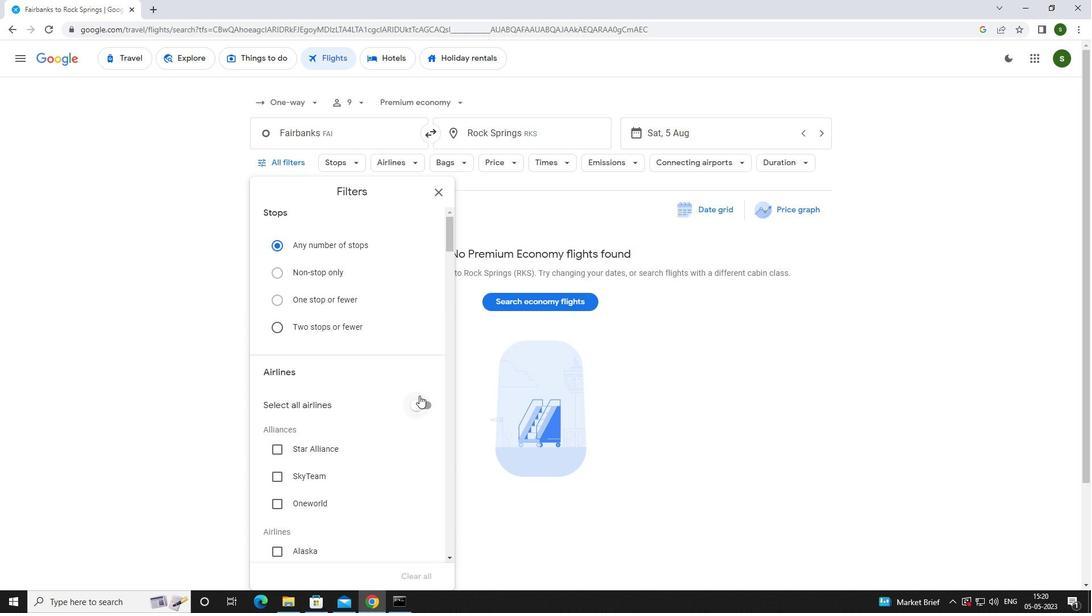 
Action: Mouse scrolled (396, 378) with delta (0, 0)
Screenshot: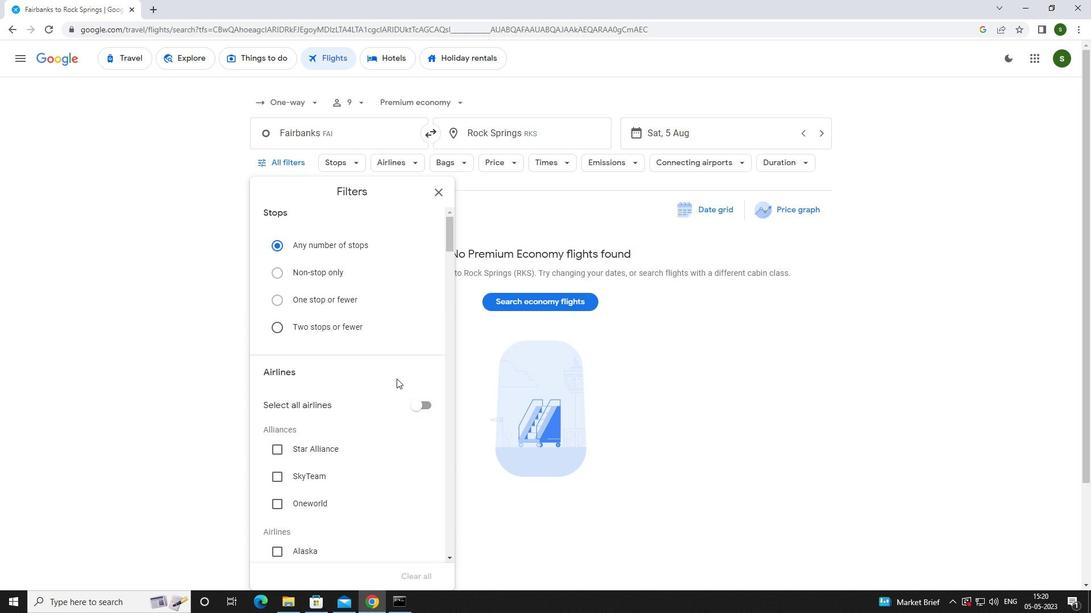 
Action: Mouse scrolled (396, 378) with delta (0, 0)
Screenshot: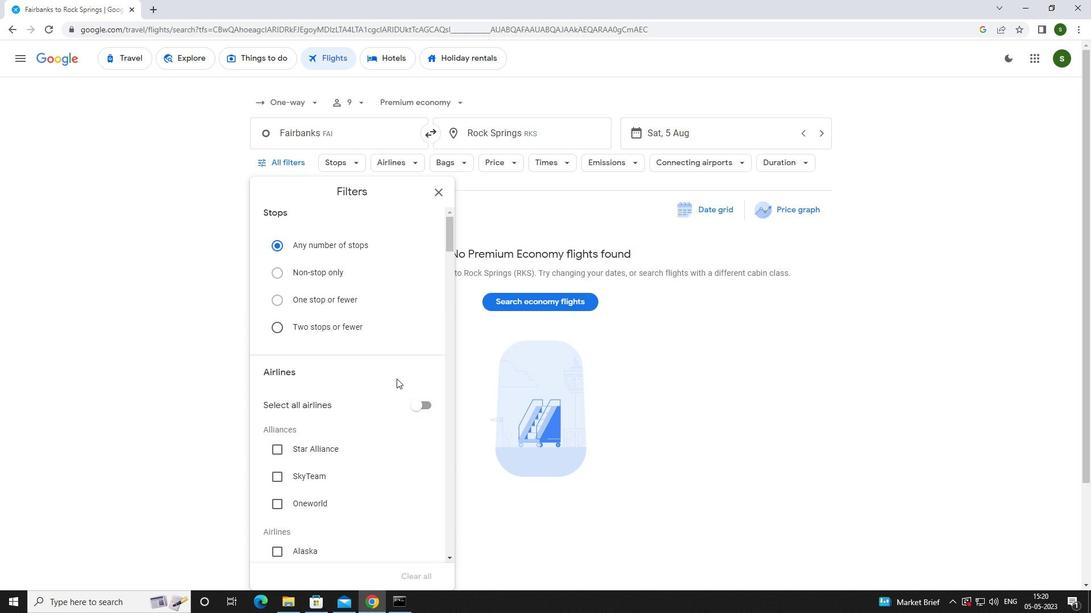 
Action: Mouse scrolled (396, 378) with delta (0, 0)
Screenshot: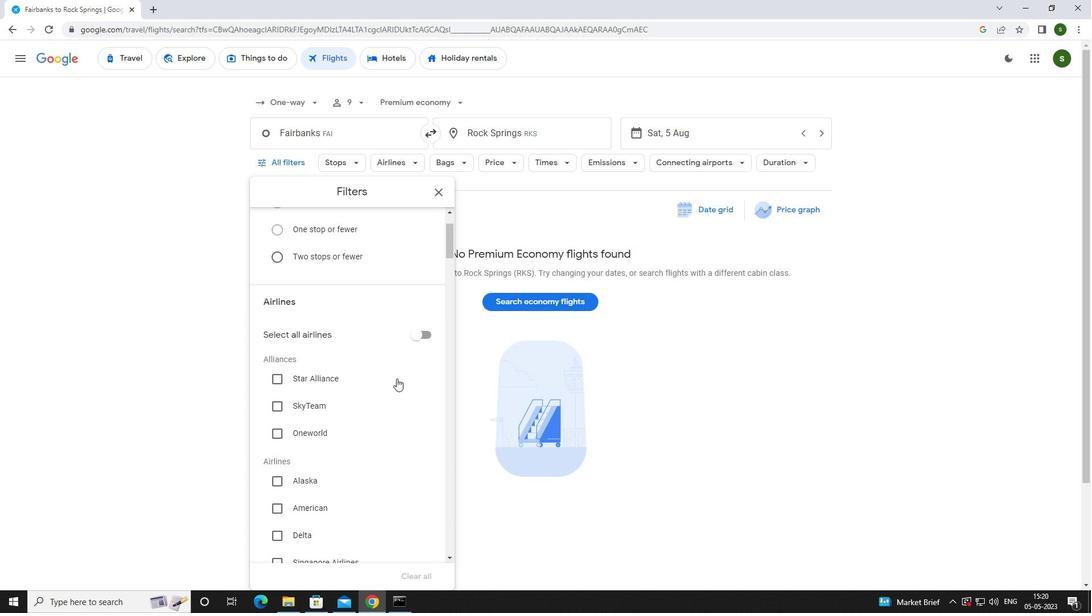 
Action: Mouse scrolled (396, 378) with delta (0, 0)
Screenshot: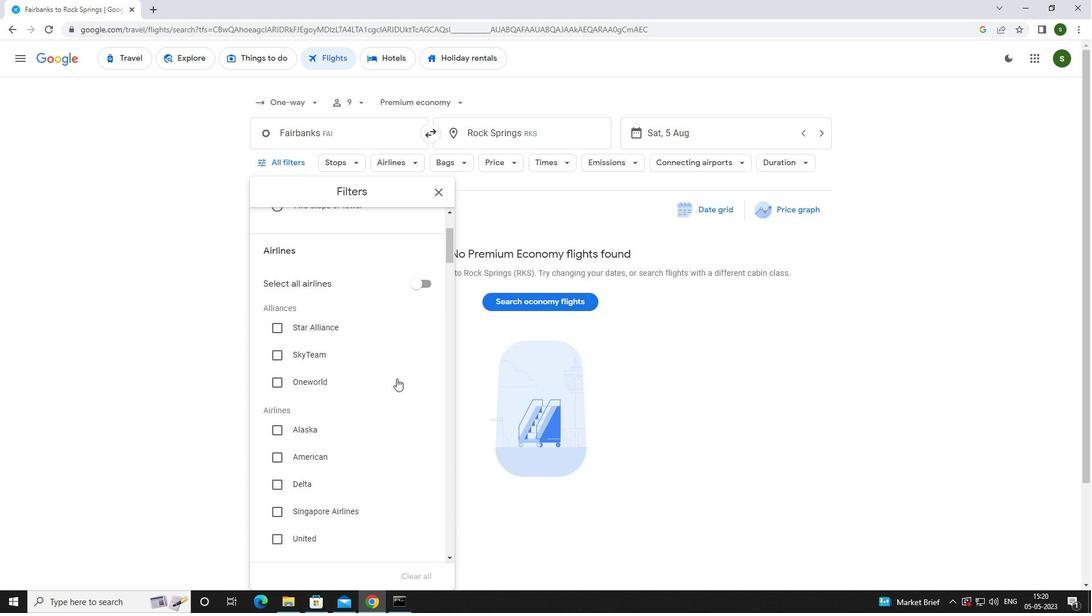 
Action: Mouse moved to (356, 404)
Screenshot: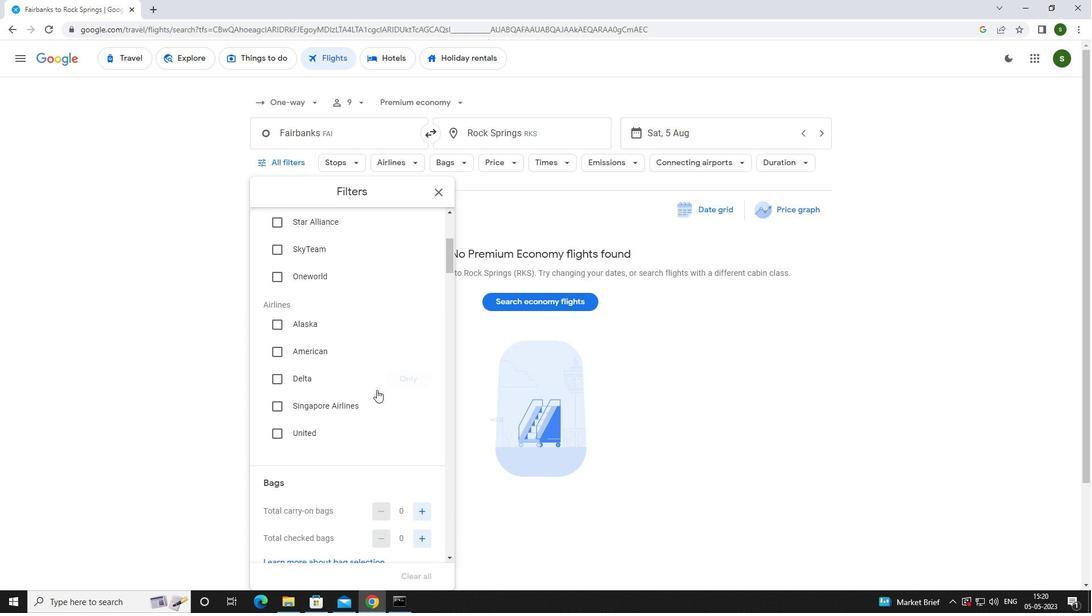 
Action: Mouse pressed left at (356, 404)
Screenshot: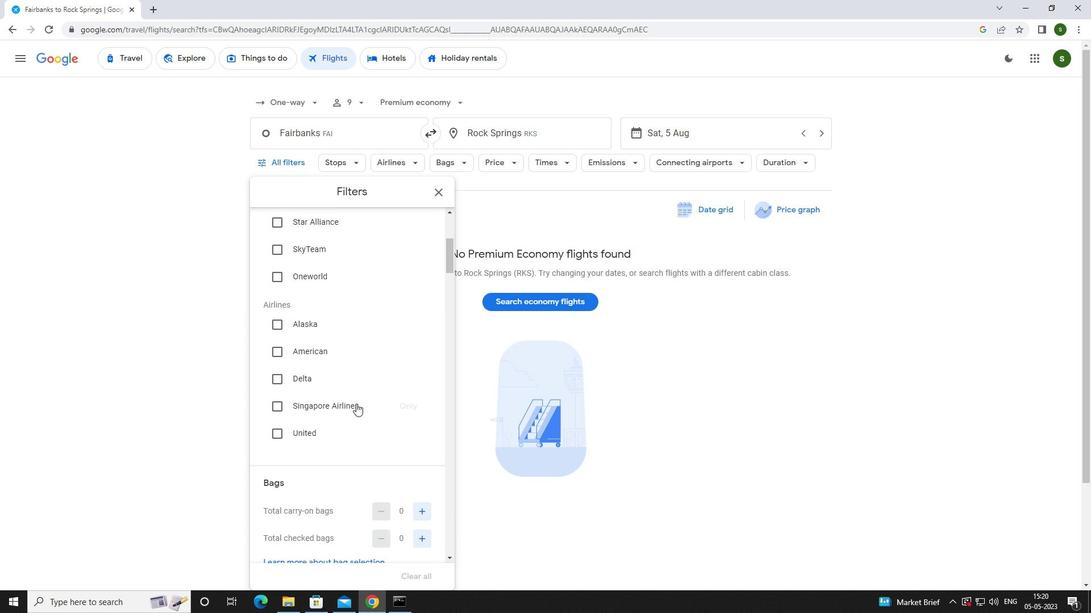 
Action: Mouse moved to (355, 404)
Screenshot: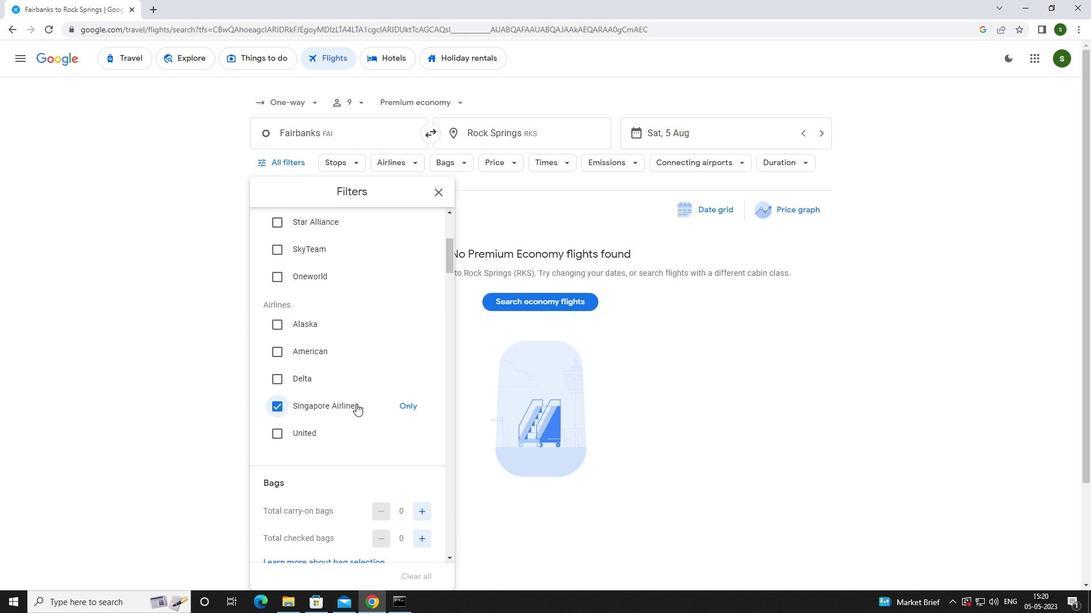 
Action: Mouse scrolled (355, 403) with delta (0, 0)
Screenshot: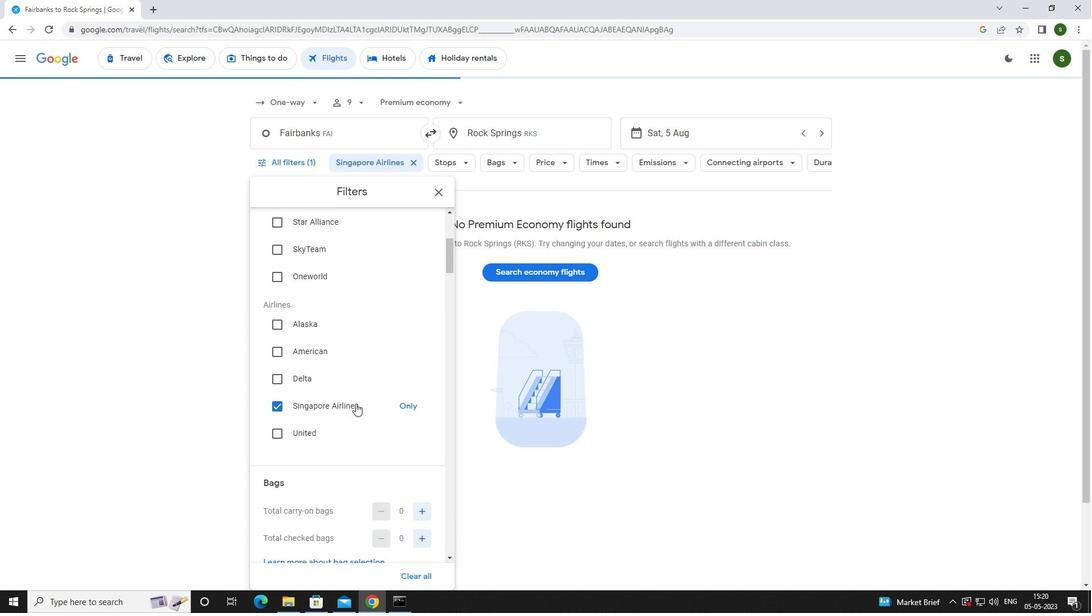 
Action: Mouse scrolled (355, 403) with delta (0, 0)
Screenshot: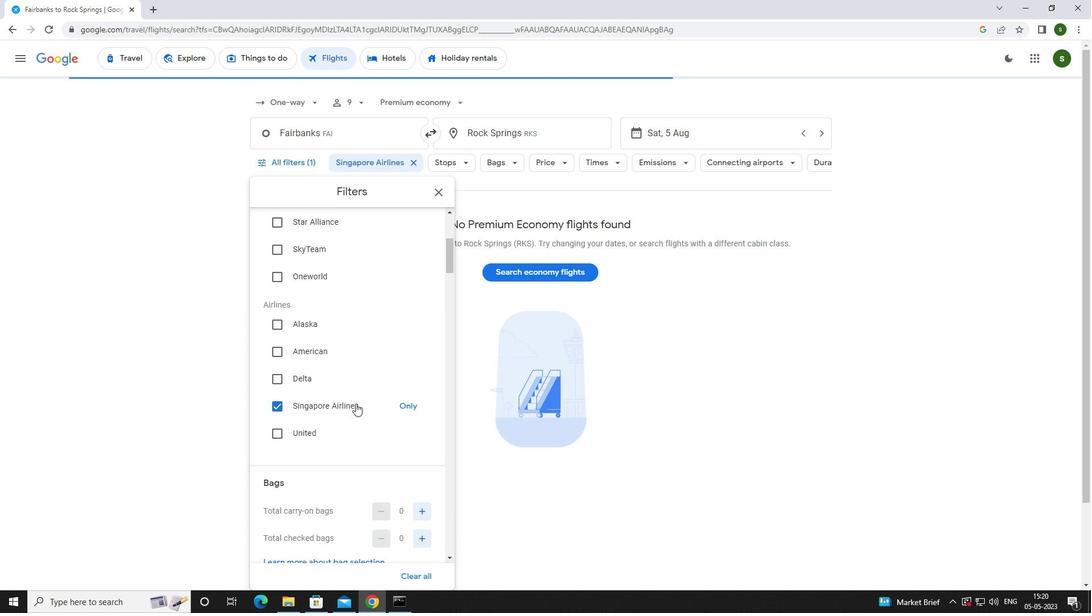 
Action: Mouse moved to (422, 429)
Screenshot: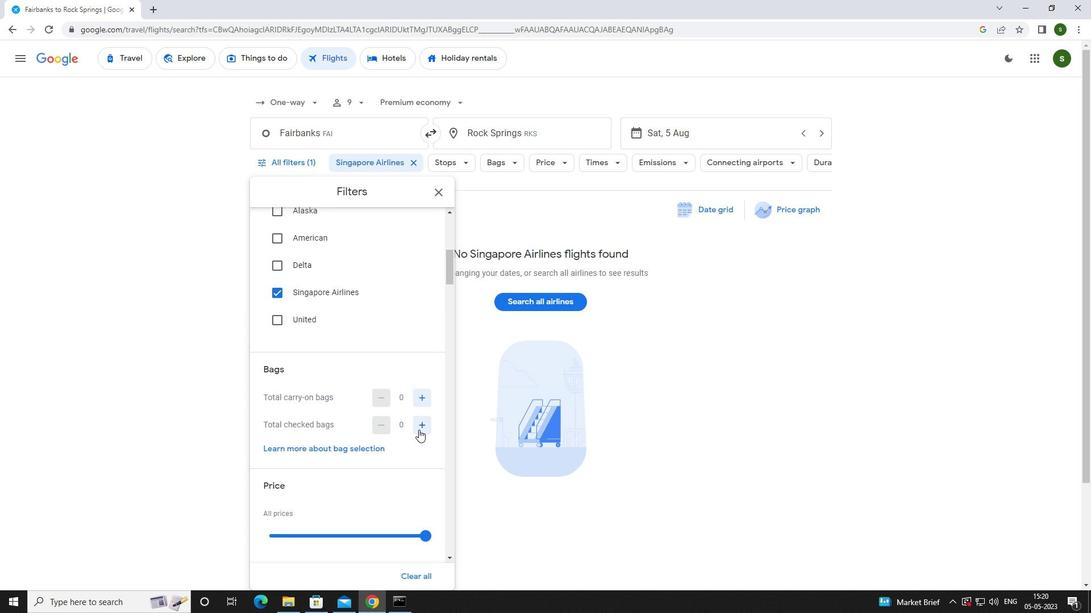 
Action: Mouse pressed left at (422, 429)
Screenshot: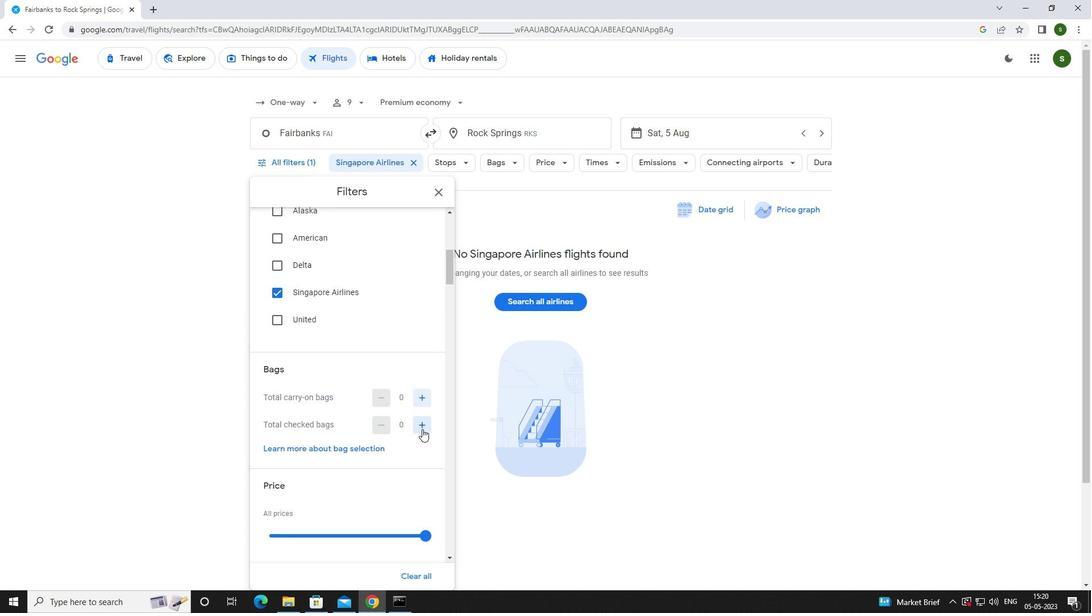 
Action: Mouse pressed left at (422, 429)
Screenshot: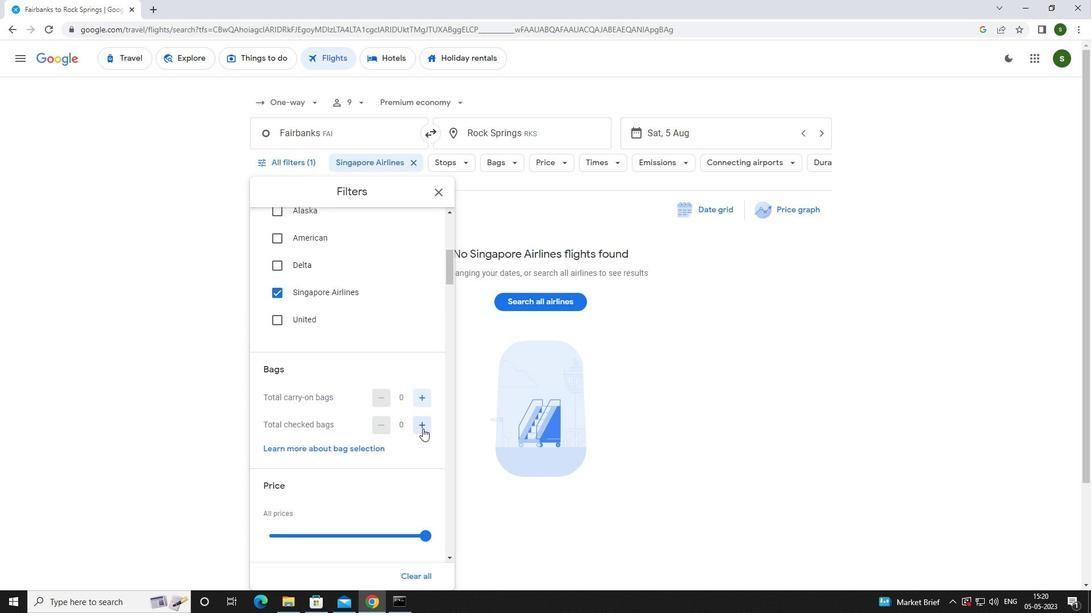 
Action: Mouse moved to (422, 429)
Screenshot: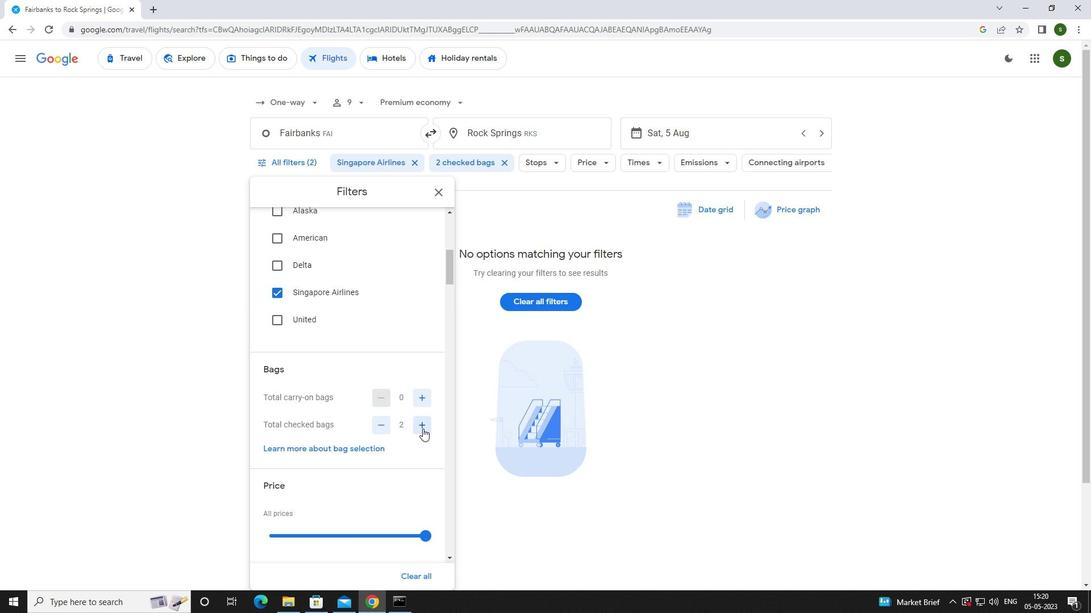 
Action: Mouse scrolled (422, 428) with delta (0, 0)
Screenshot: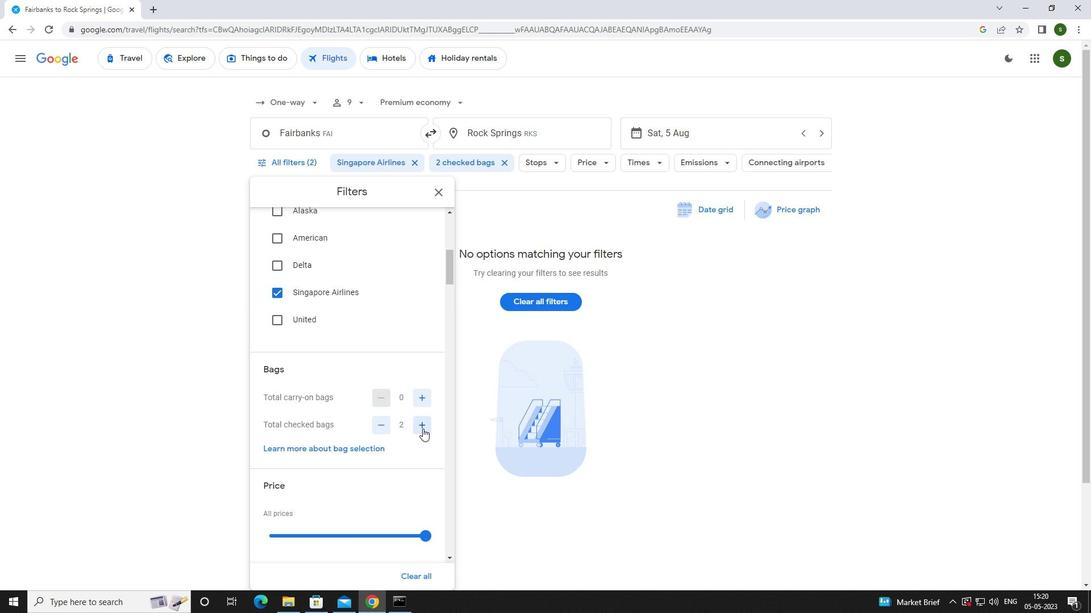 
Action: Mouse scrolled (422, 428) with delta (0, 0)
Screenshot: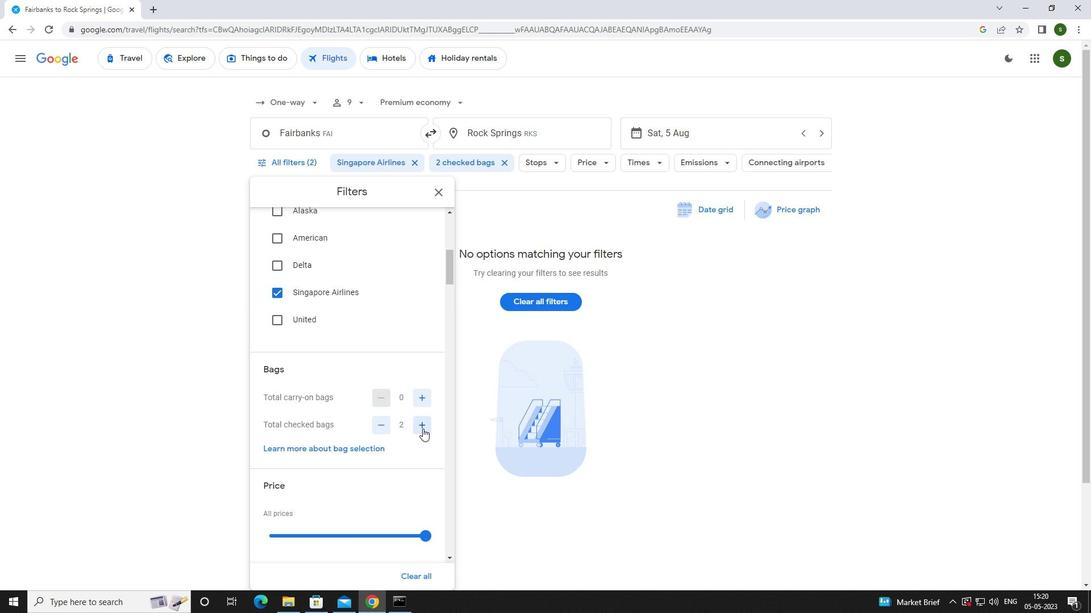 
Action: Mouse moved to (423, 422)
Screenshot: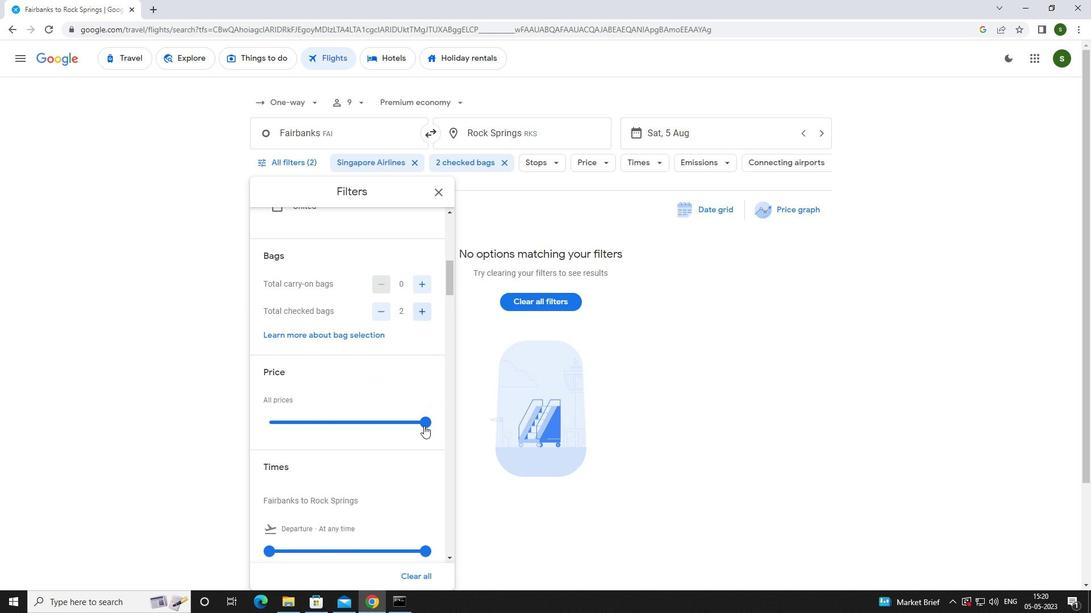 
Action: Mouse pressed left at (423, 422)
Screenshot: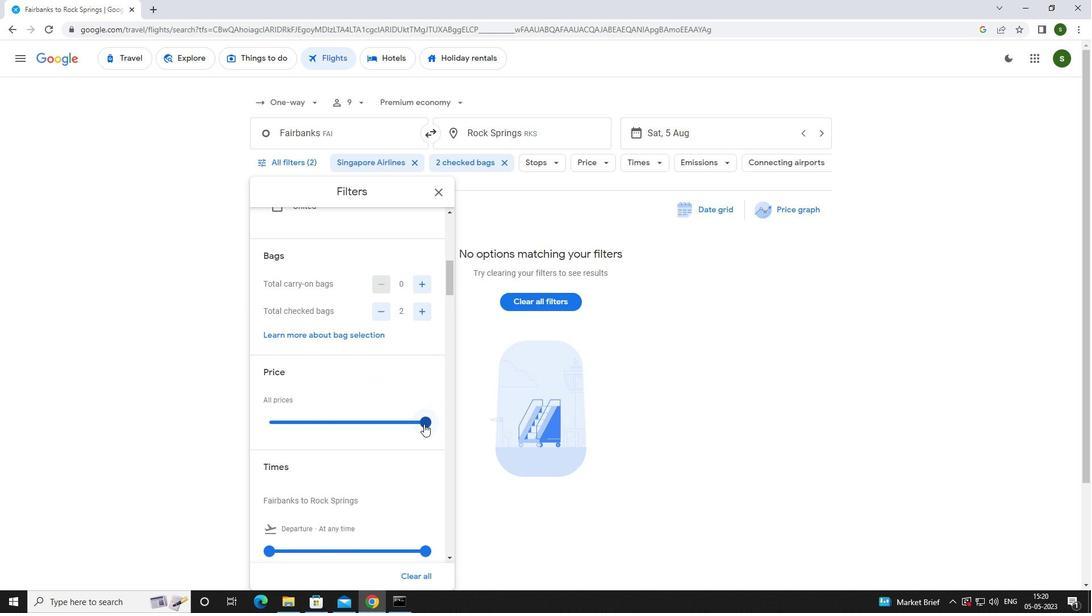 
Action: Mouse moved to (422, 422)
Screenshot: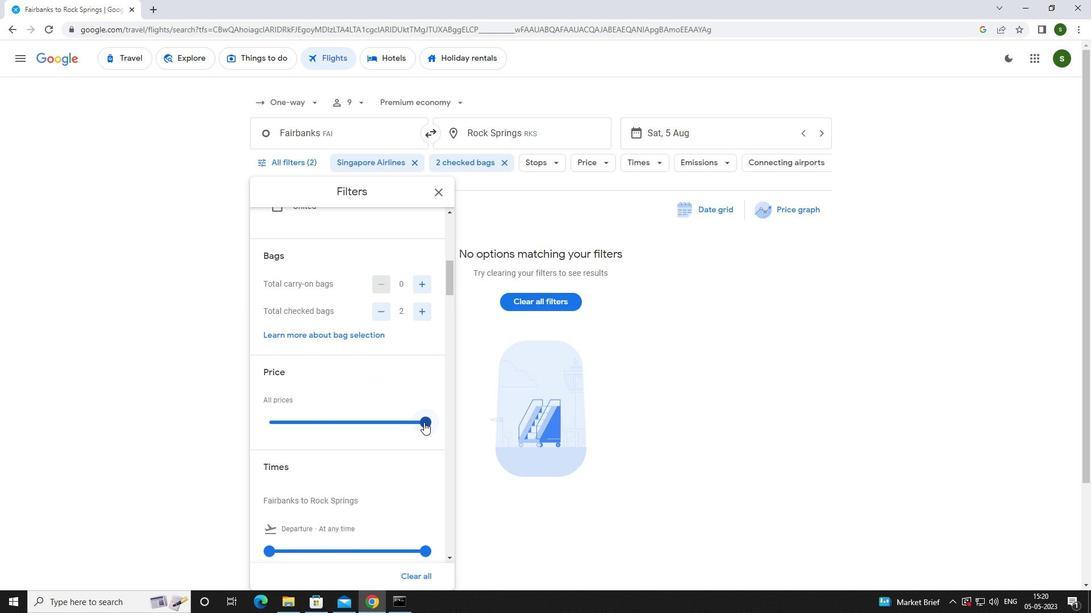 
Action: Mouse scrolled (422, 422) with delta (0, 0)
Screenshot: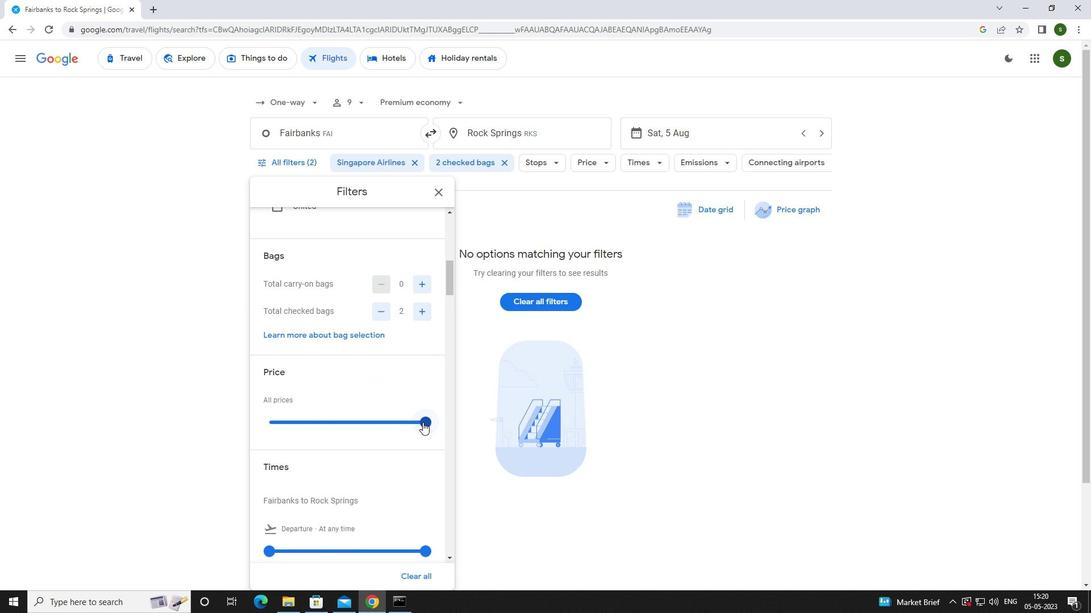 
Action: Mouse scrolled (422, 422) with delta (0, 0)
Screenshot: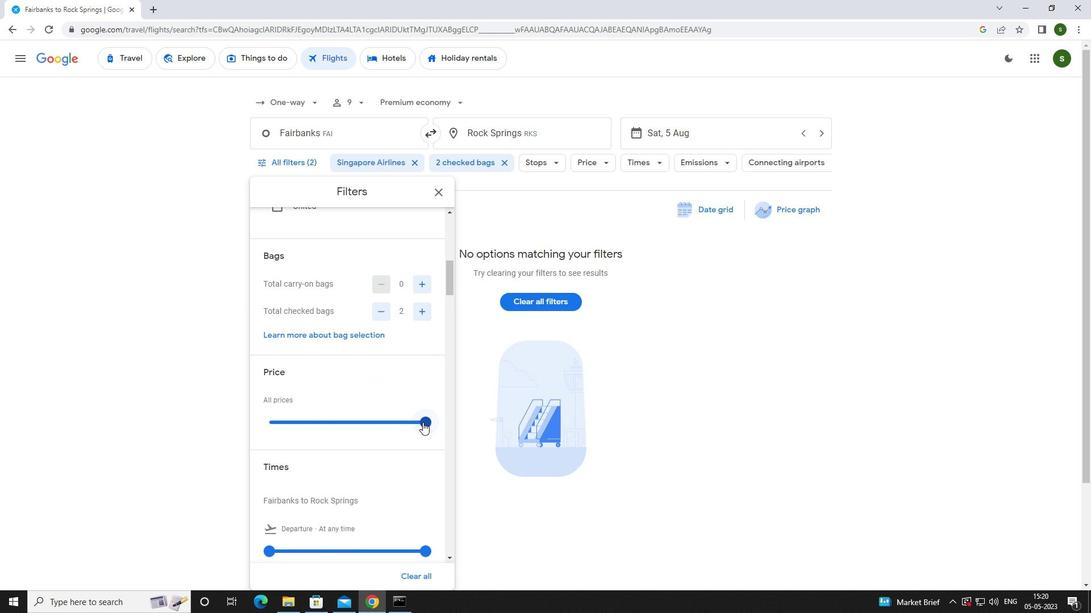 
Action: Mouse moved to (273, 437)
Screenshot: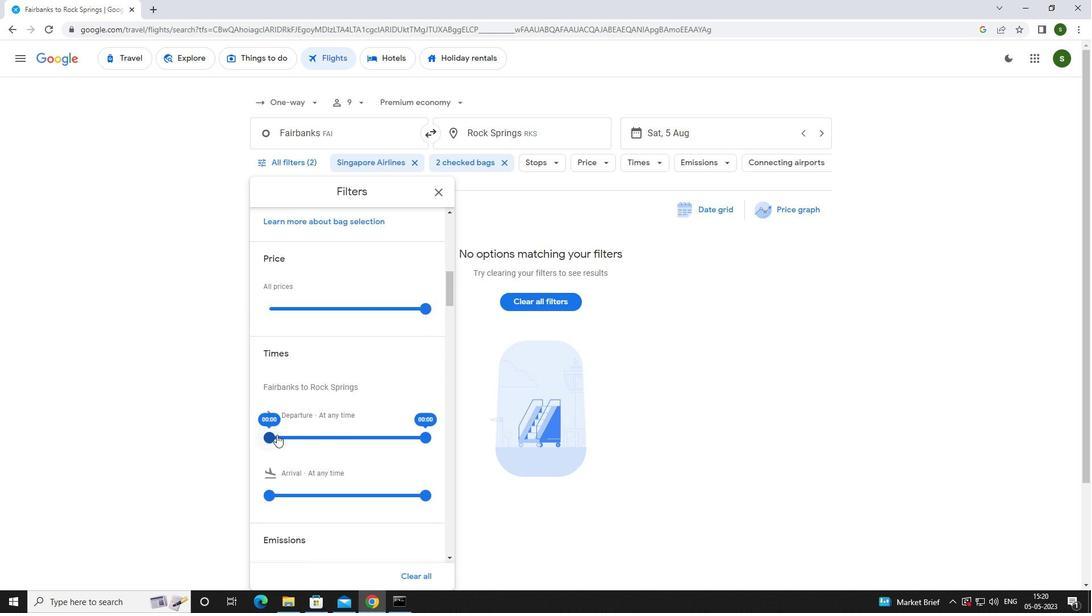 
Action: Mouse pressed left at (273, 437)
Screenshot: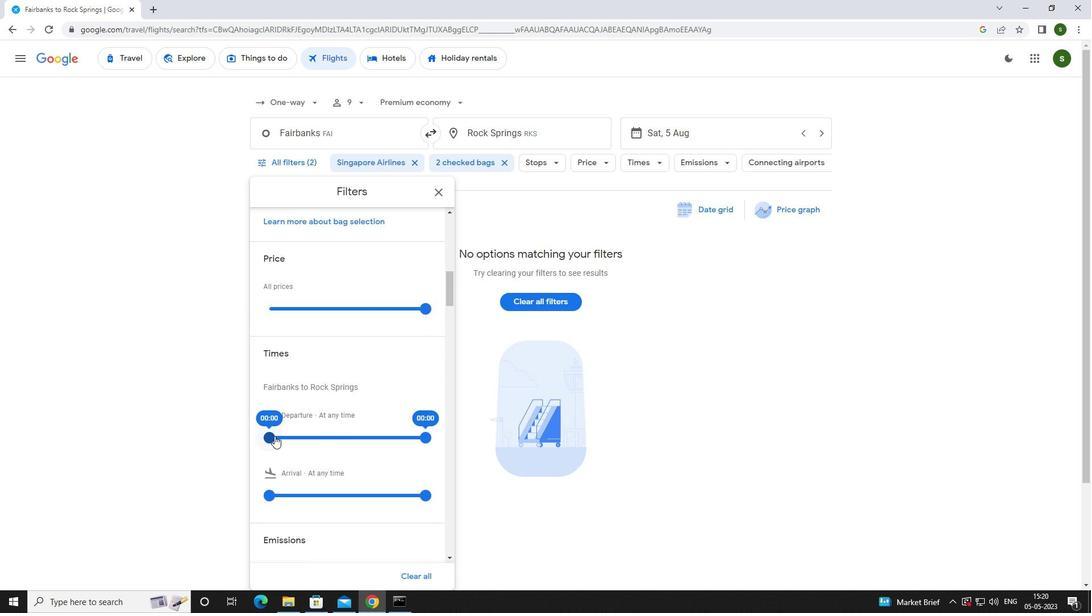 
Action: Mouse moved to (496, 500)
Screenshot: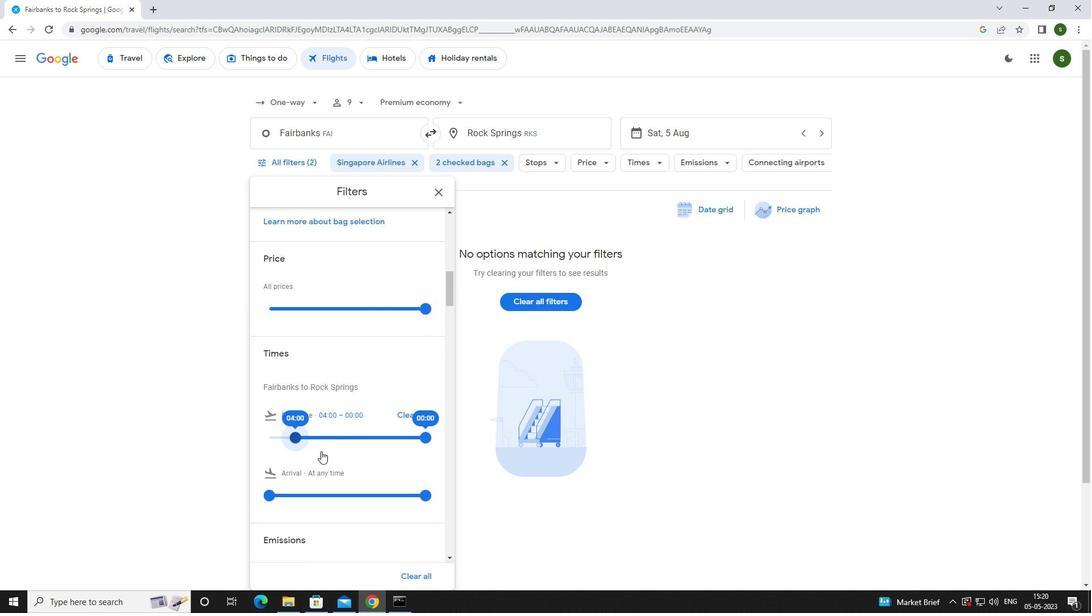 
Action: Mouse pressed left at (496, 500)
Screenshot: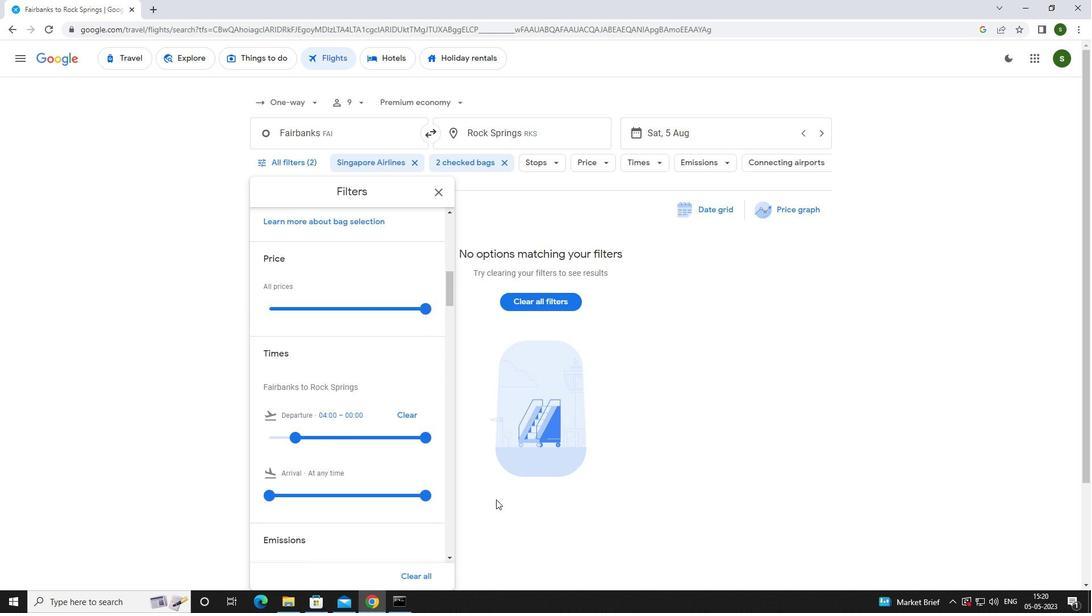 
